 Task: Save favorite listings for townhouses in Seattle, Washington, with a minimum of 3 bedrooms and a patio.
Action: Key pressed s<Key.caps_lock>EATTLE
Screenshot: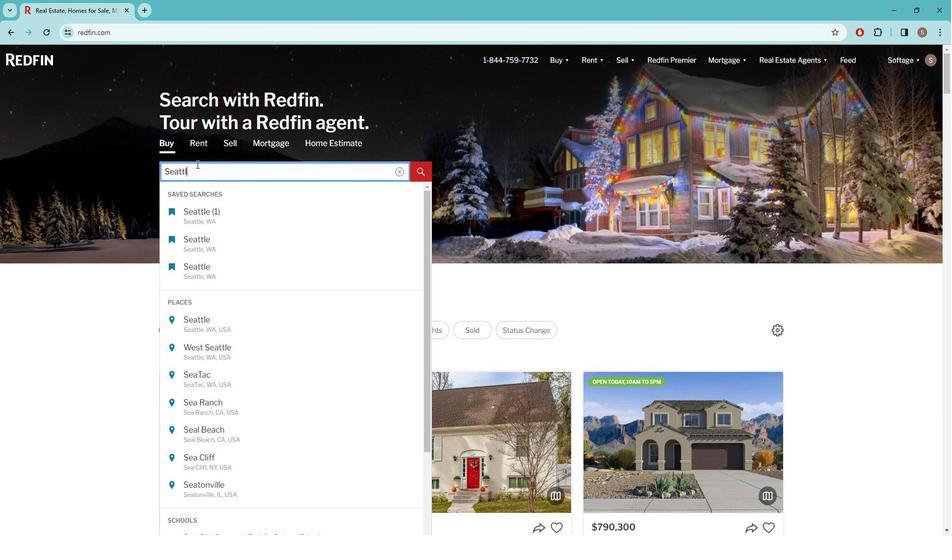 
Action: Mouse moved to (217, 319)
Screenshot: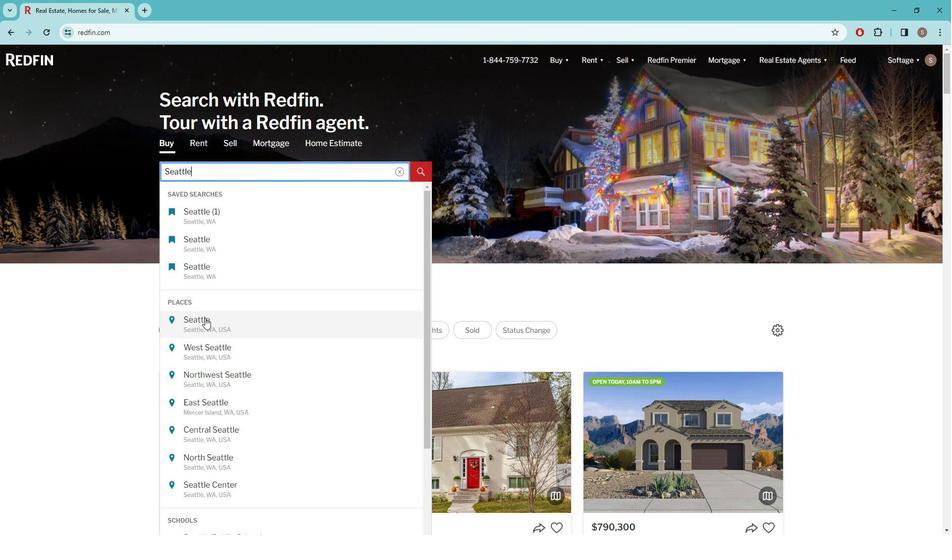 
Action: Mouse pressed left at (217, 319)
Screenshot: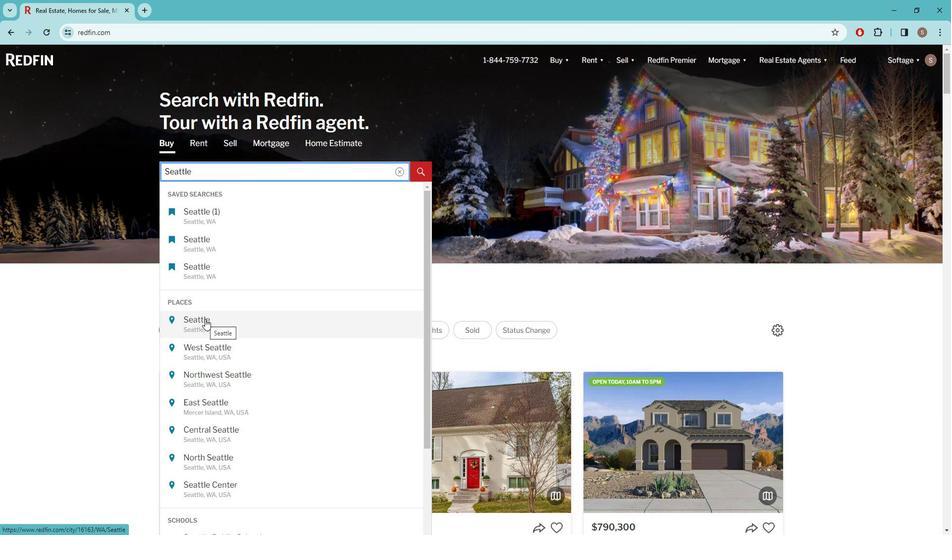 
Action: Mouse moved to (846, 132)
Screenshot: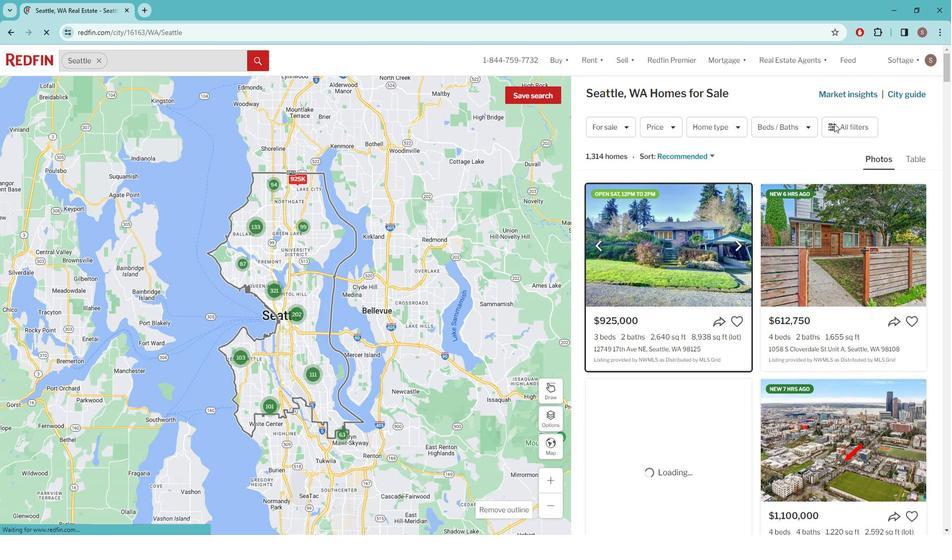 
Action: Mouse pressed left at (846, 132)
Screenshot: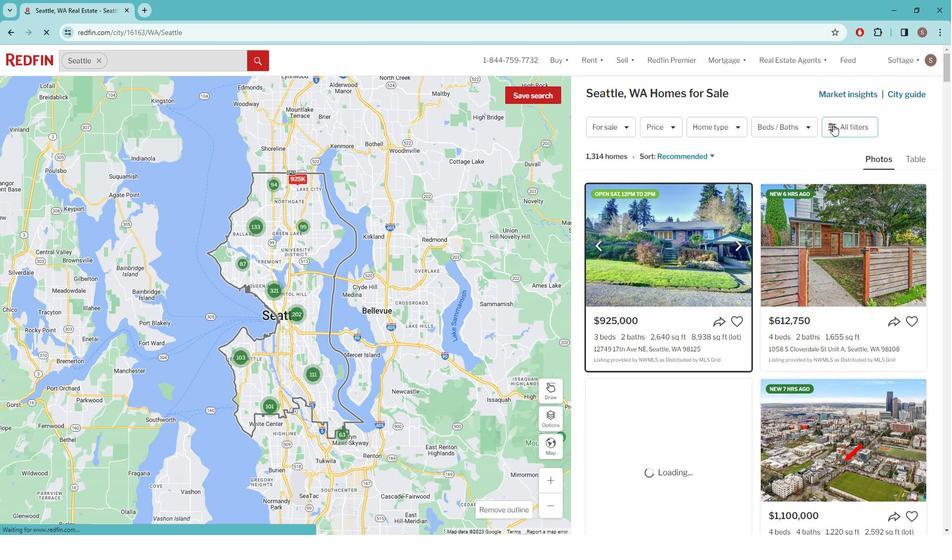 
Action: Mouse moved to (845, 132)
Screenshot: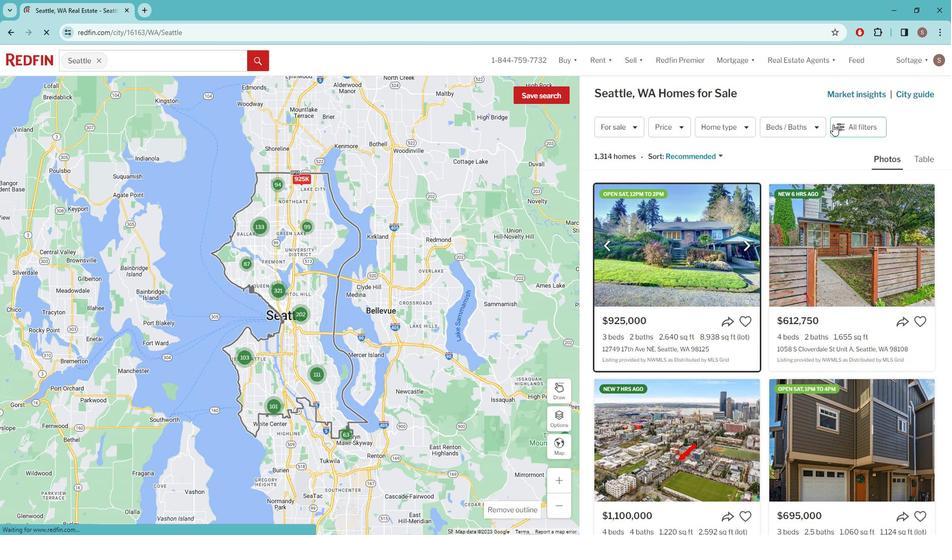
Action: Mouse pressed left at (845, 132)
Screenshot: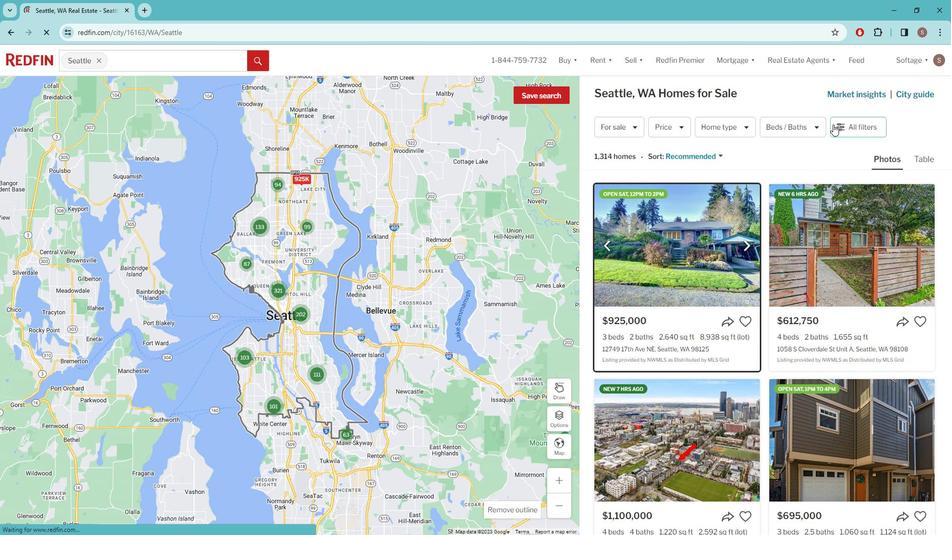
Action: Mouse moved to (845, 133)
Screenshot: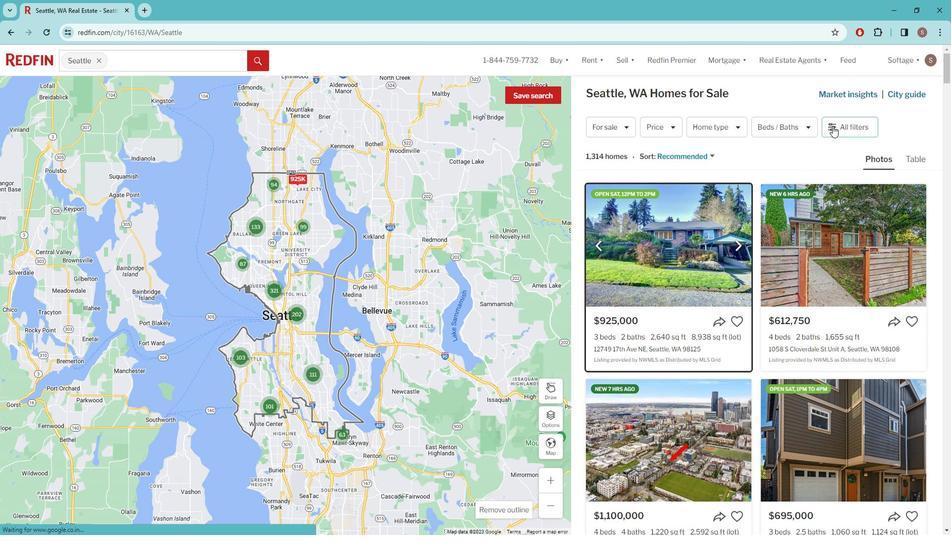 
Action: Mouse pressed left at (845, 133)
Screenshot: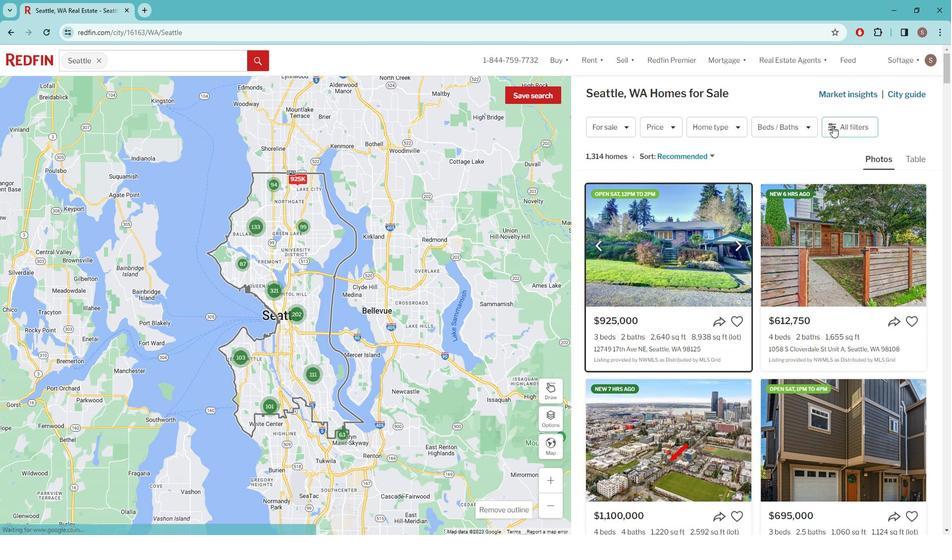 
Action: Mouse moved to (821, 198)
Screenshot: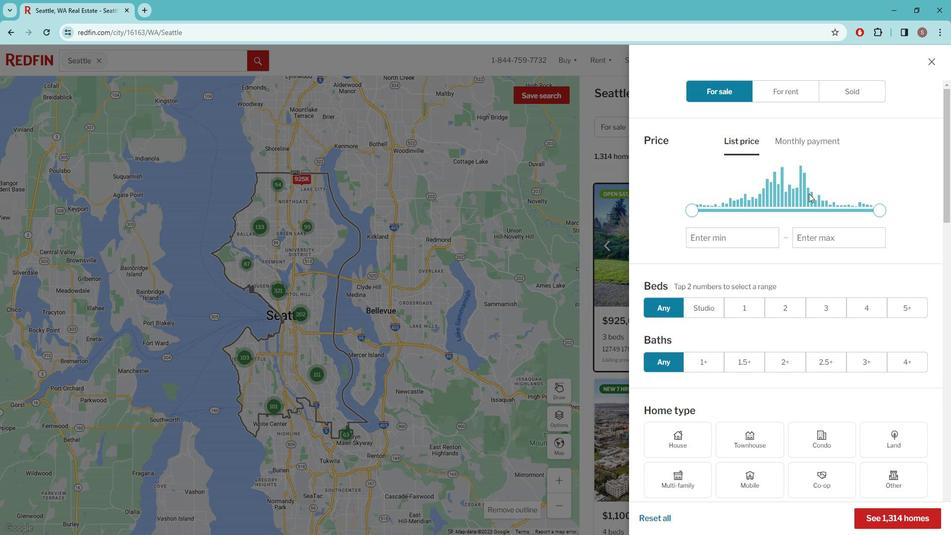 
Action: Mouse scrolled (821, 198) with delta (0, 0)
Screenshot: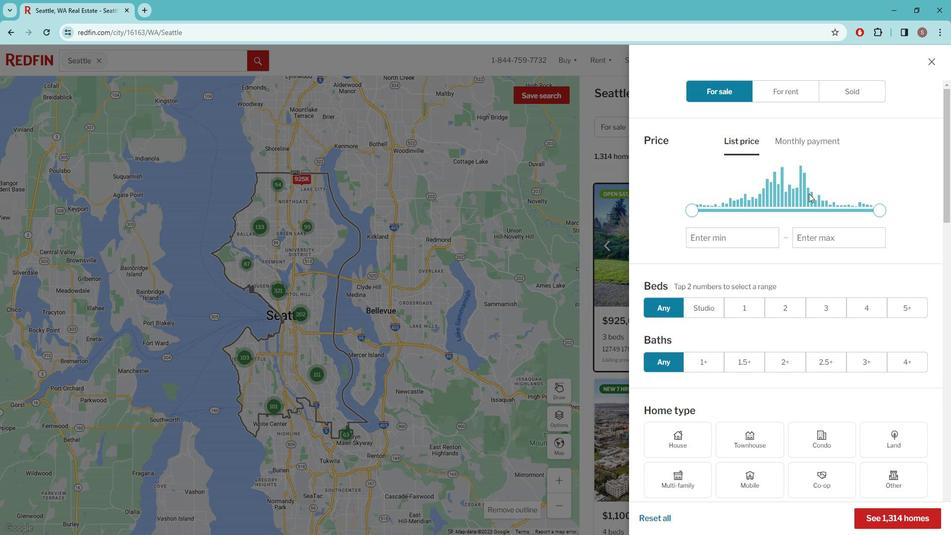 
Action: Mouse moved to (821, 199)
Screenshot: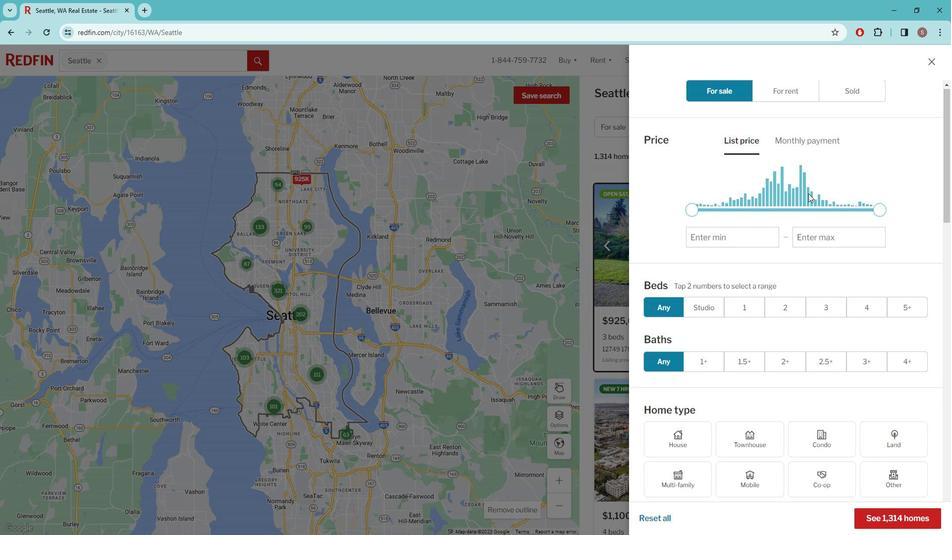 
Action: Mouse scrolled (821, 199) with delta (0, 0)
Screenshot: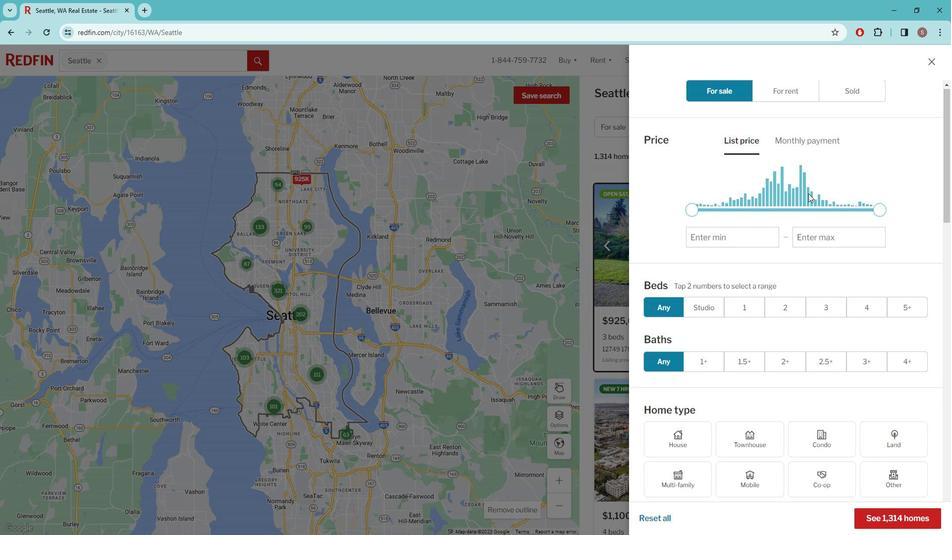
Action: Mouse moved to (833, 208)
Screenshot: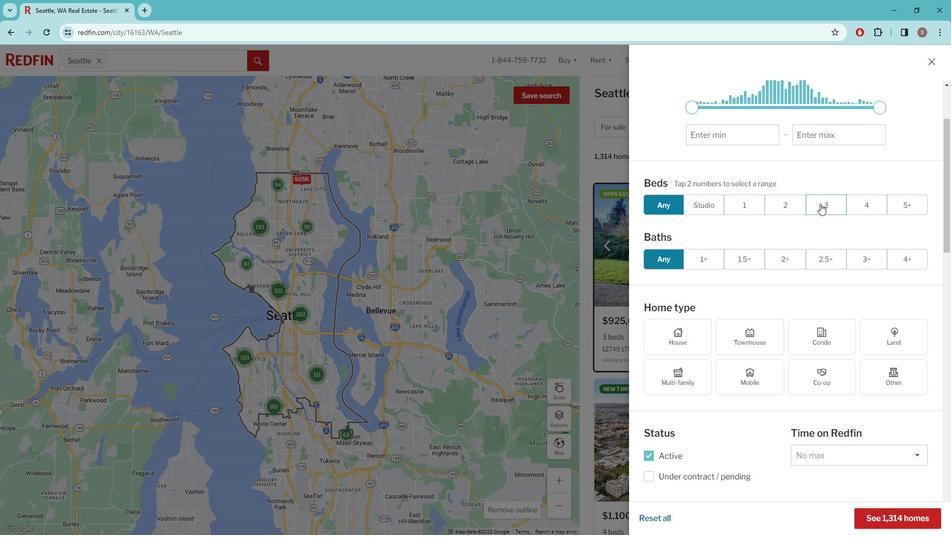 
Action: Mouse pressed left at (833, 208)
Screenshot: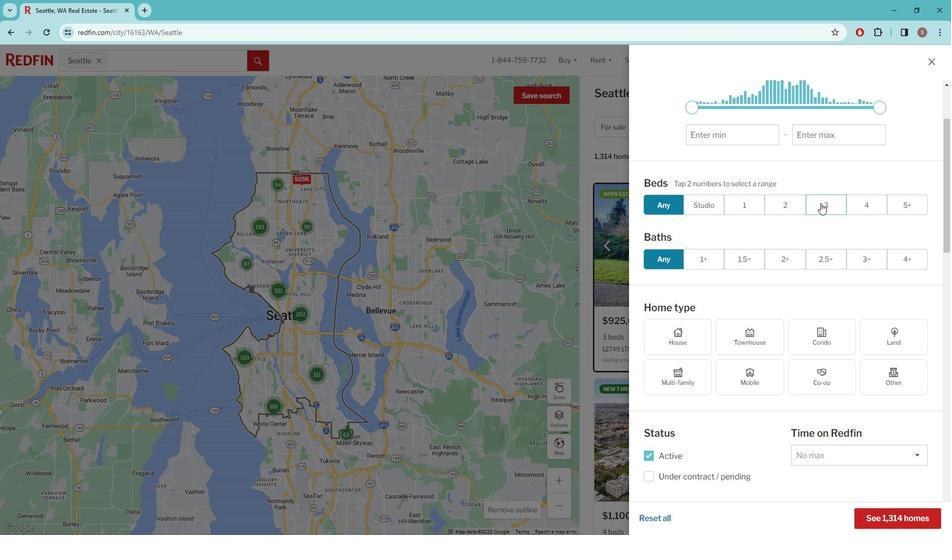 
Action: Mouse pressed left at (833, 208)
Screenshot: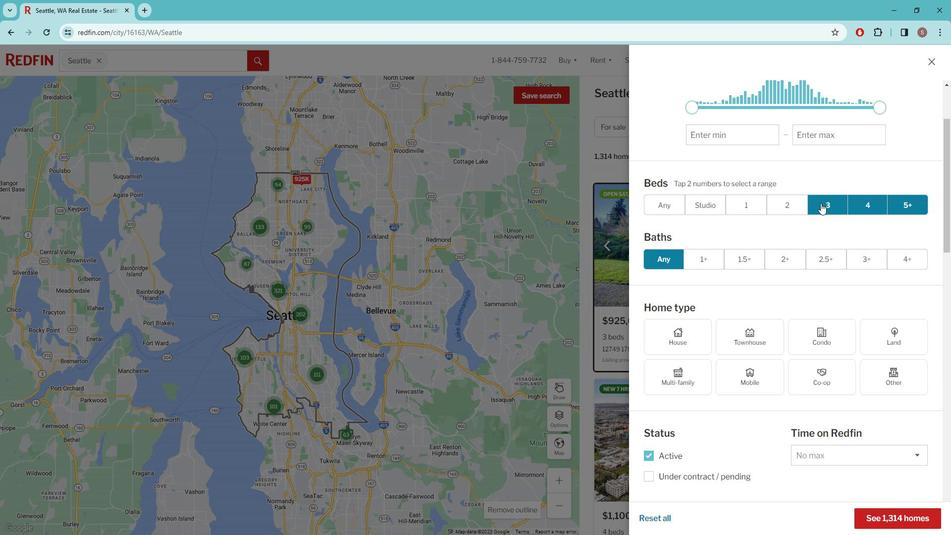 
Action: Mouse moved to (833, 209)
Screenshot: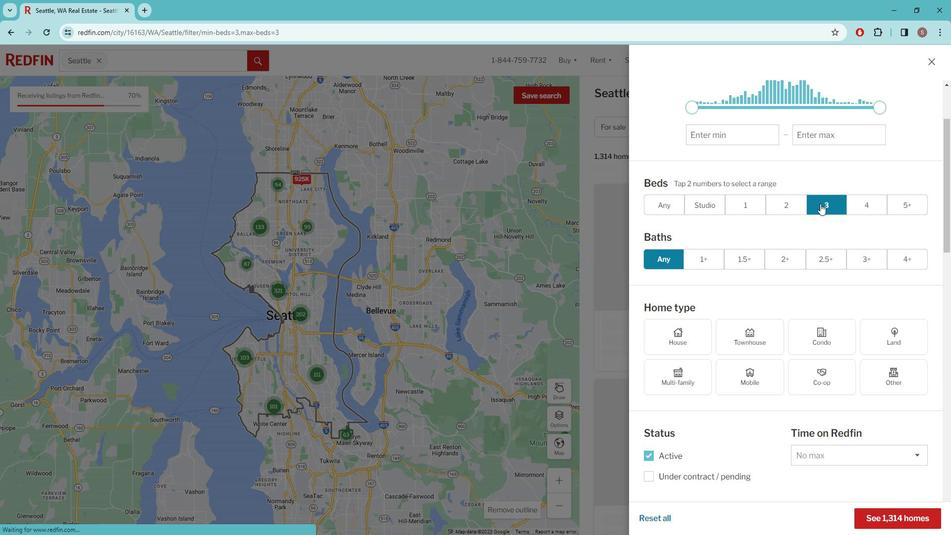 
Action: Mouse scrolled (833, 209) with delta (0, 0)
Screenshot: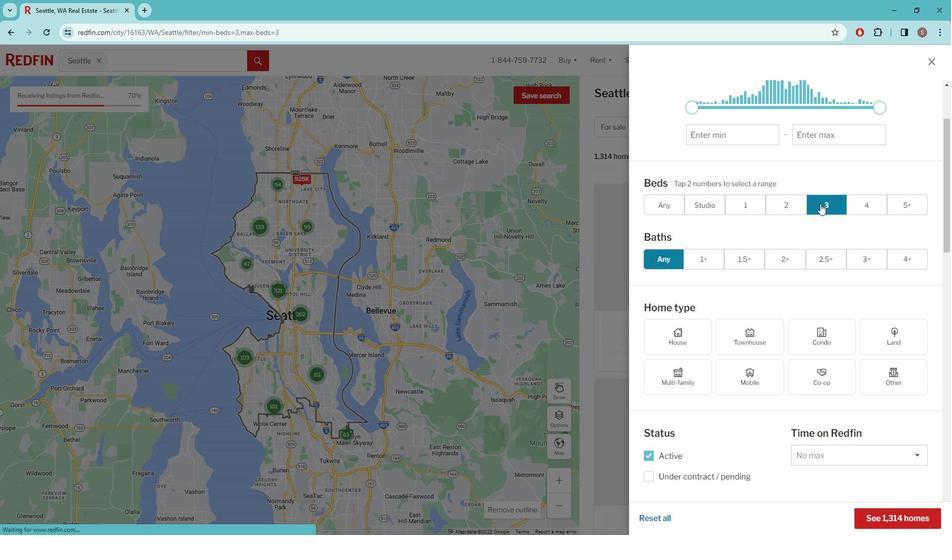 
Action: Mouse scrolled (833, 209) with delta (0, 0)
Screenshot: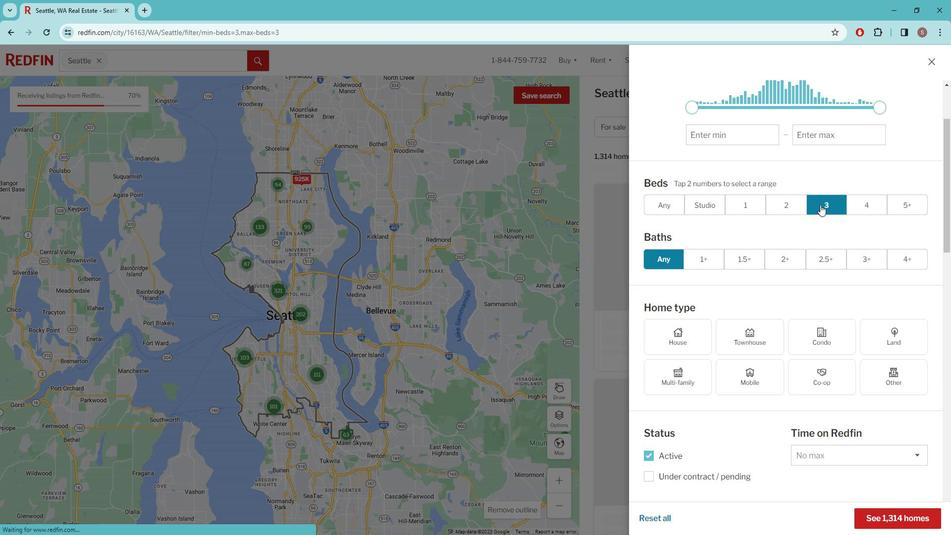 
Action: Mouse moved to (832, 210)
Screenshot: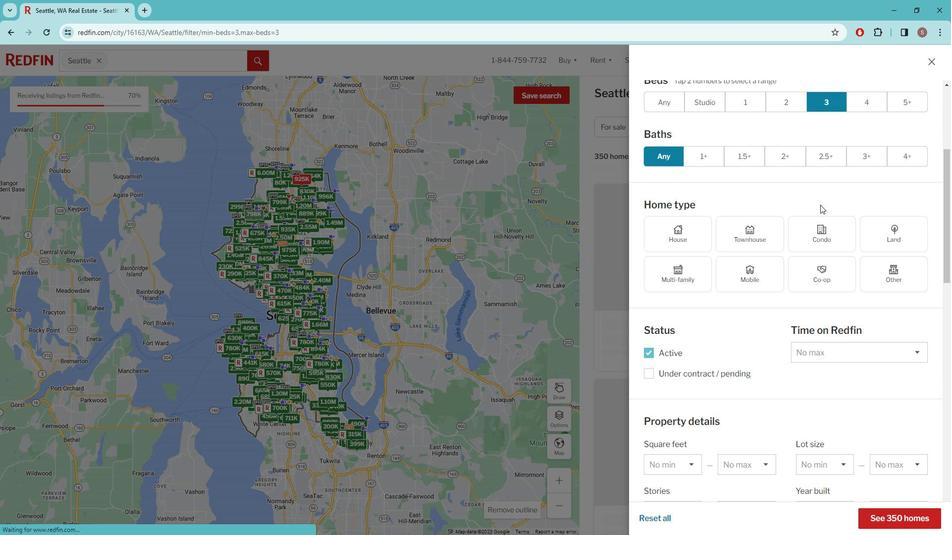 
Action: Mouse scrolled (832, 210) with delta (0, 0)
Screenshot: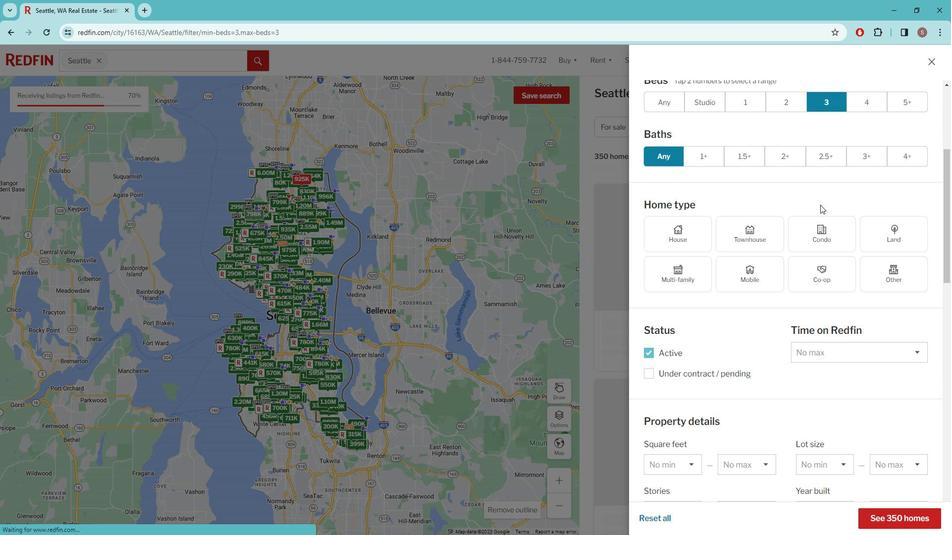 
Action: Mouse moved to (832, 211)
Screenshot: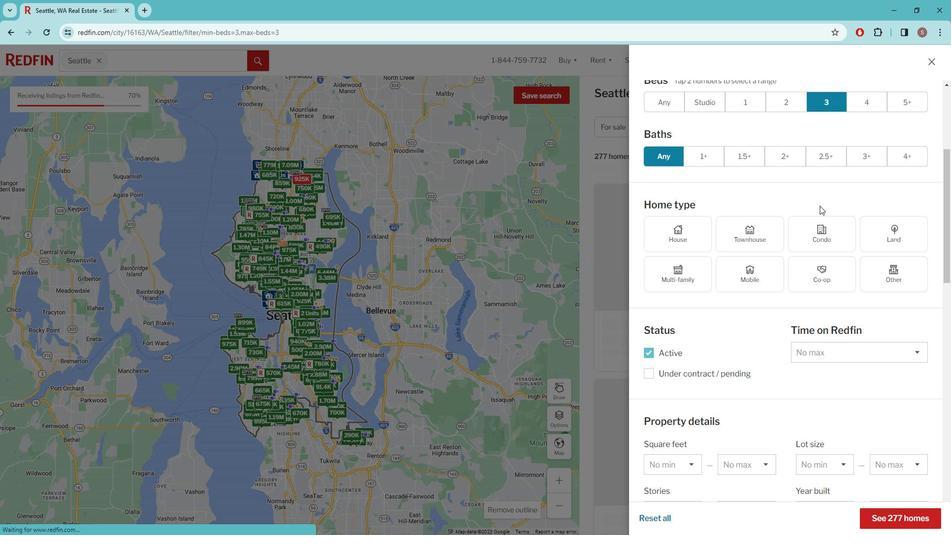 
Action: Mouse scrolled (832, 210) with delta (0, 0)
Screenshot: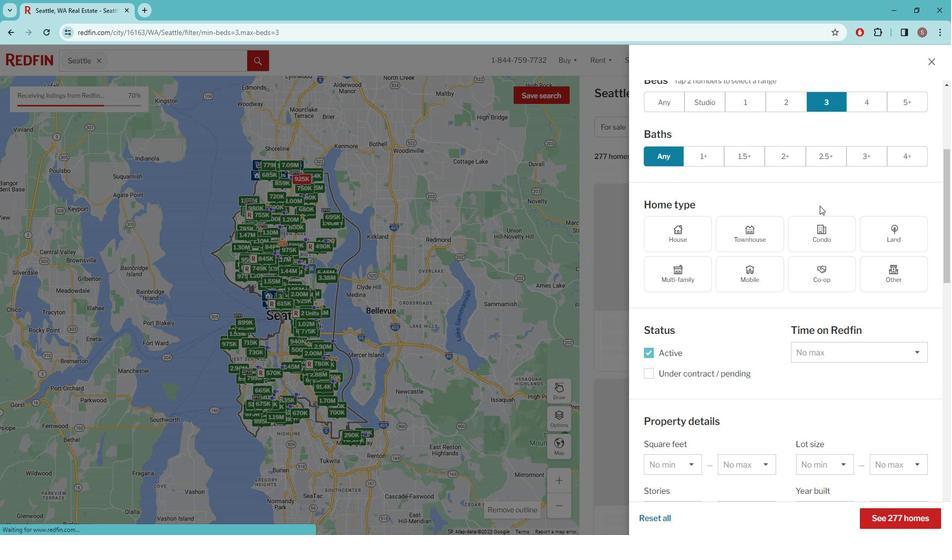 
Action: Mouse moved to (831, 211)
Screenshot: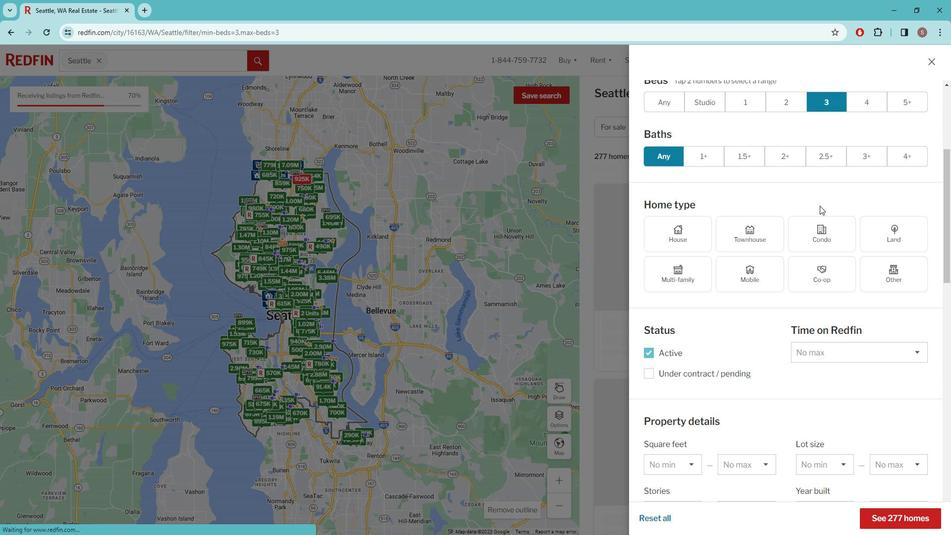 
Action: Mouse scrolled (831, 210) with delta (0, 0)
Screenshot: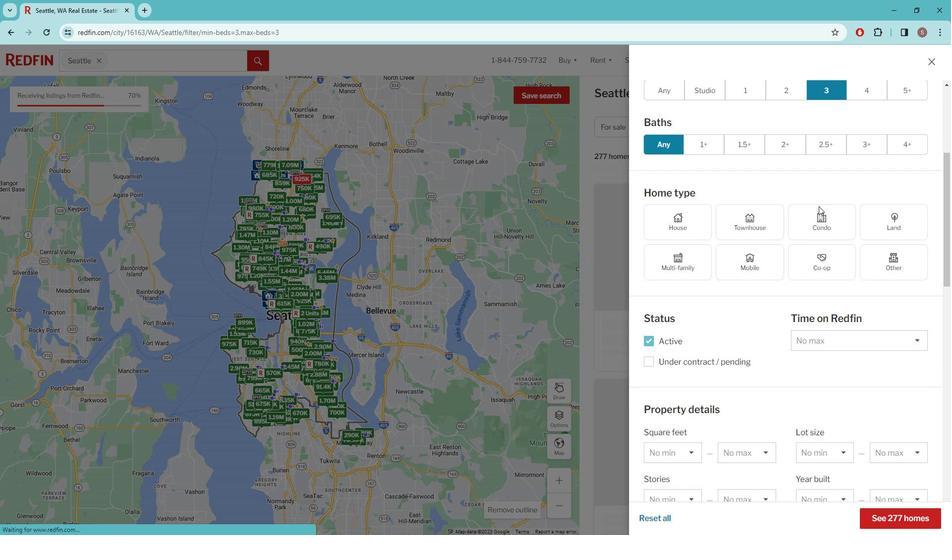 
Action: Mouse moved to (831, 212)
Screenshot: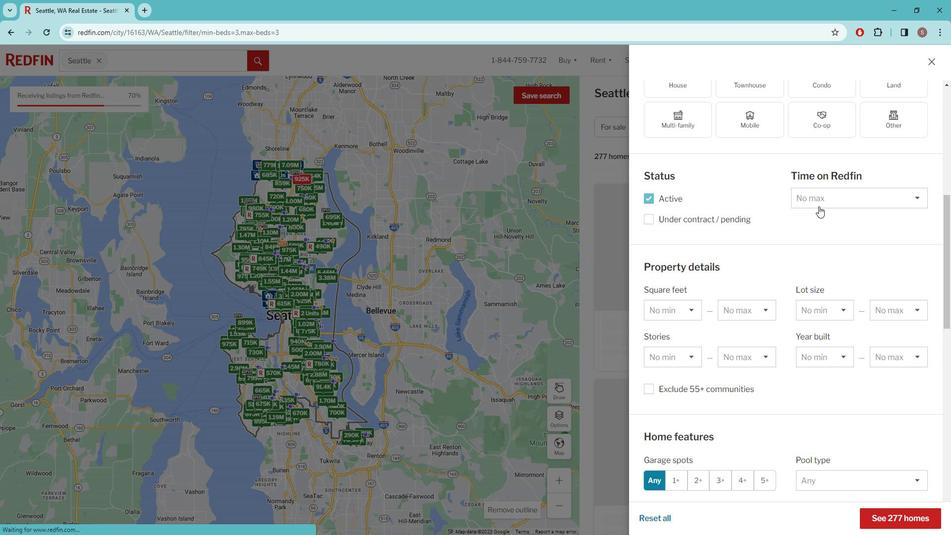 
Action: Mouse scrolled (831, 212) with delta (0, 0)
Screenshot: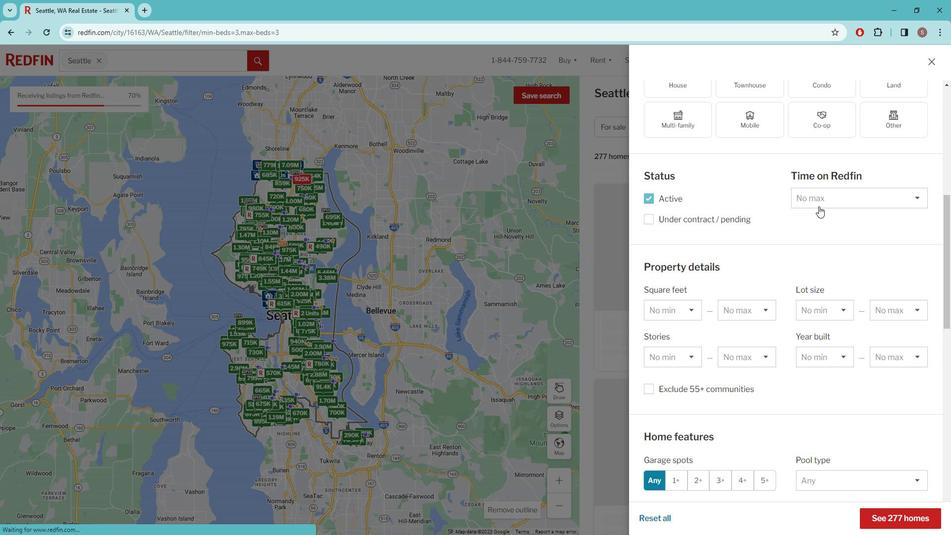 
Action: Mouse scrolled (831, 212) with delta (0, 0)
Screenshot: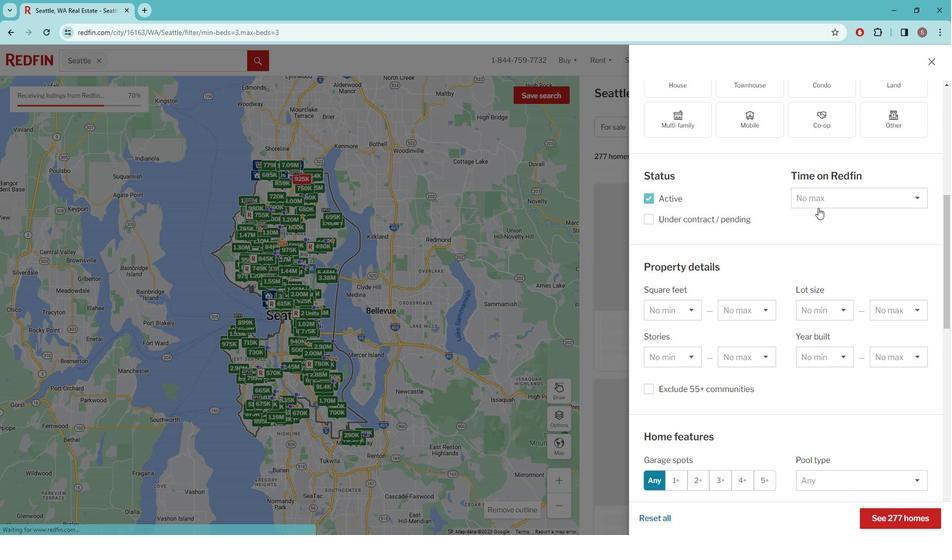 
Action: Mouse moved to (831, 213)
Screenshot: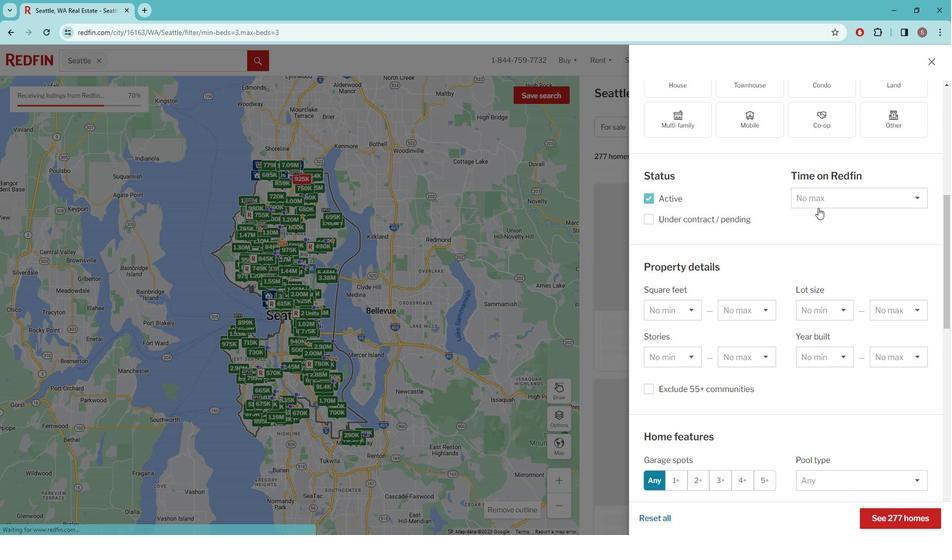
Action: Mouse scrolled (831, 212) with delta (0, 0)
Screenshot: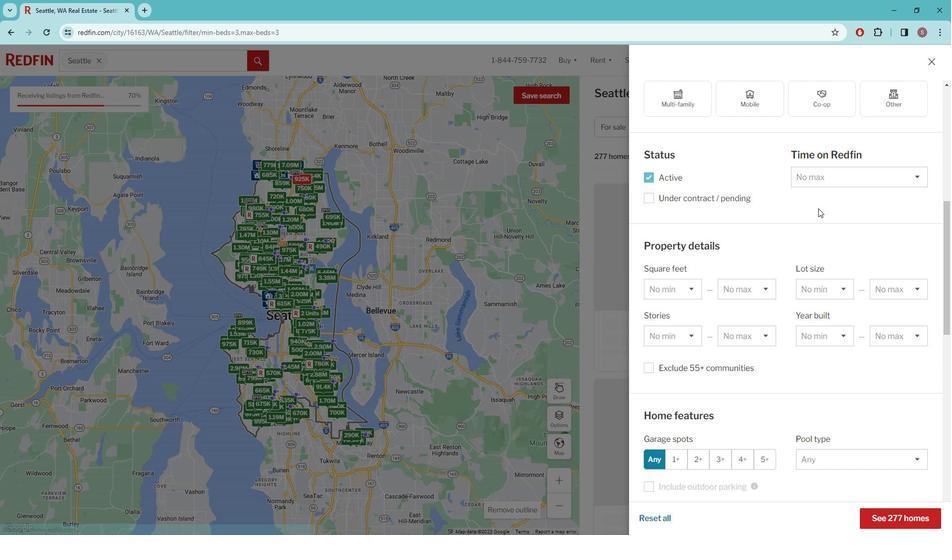 
Action: Mouse moved to (830, 214)
Screenshot: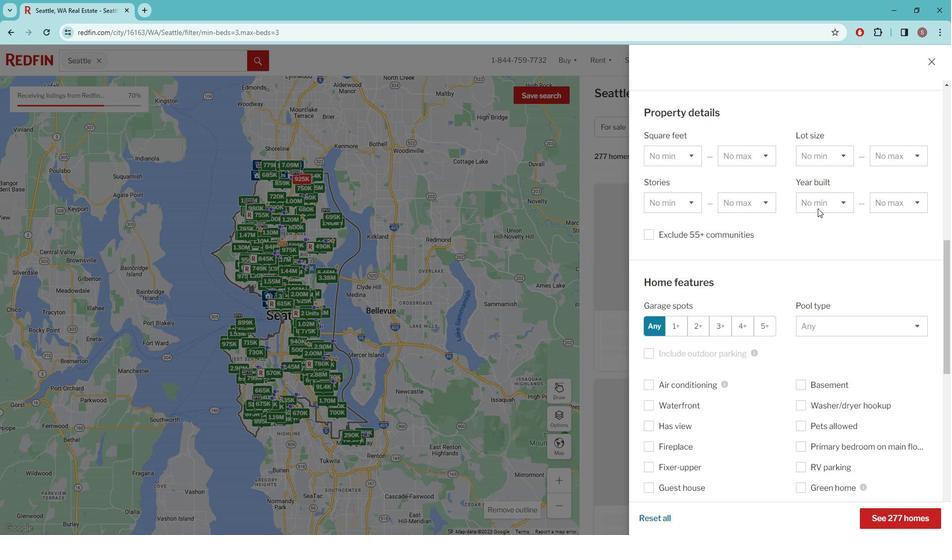 
Action: Mouse scrolled (830, 214) with delta (0, 0)
Screenshot: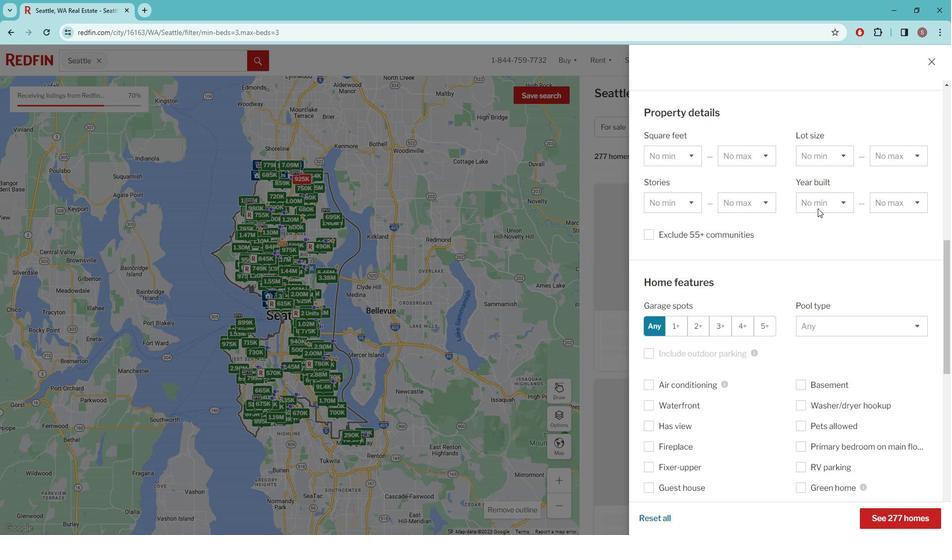
Action: Mouse moved to (830, 215)
Screenshot: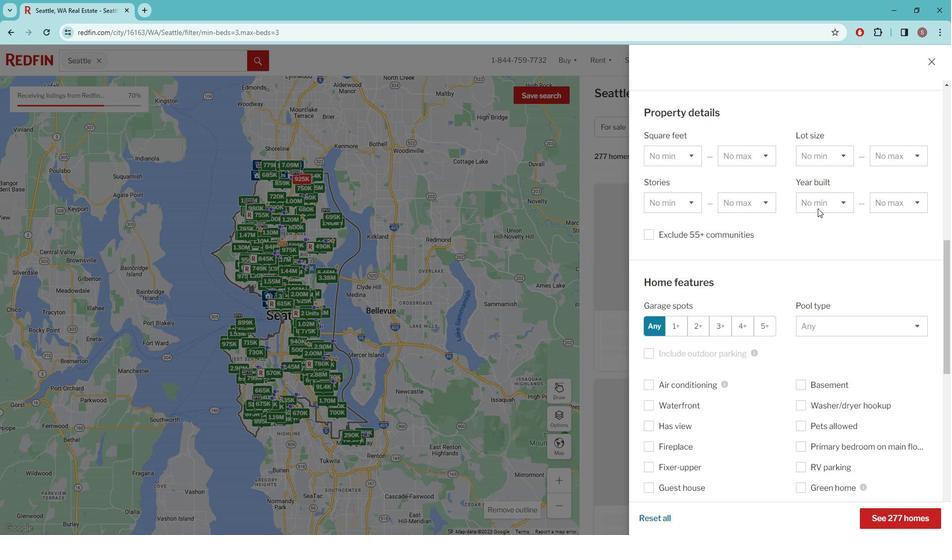 
Action: Mouse scrolled (830, 214) with delta (0, 0)
Screenshot: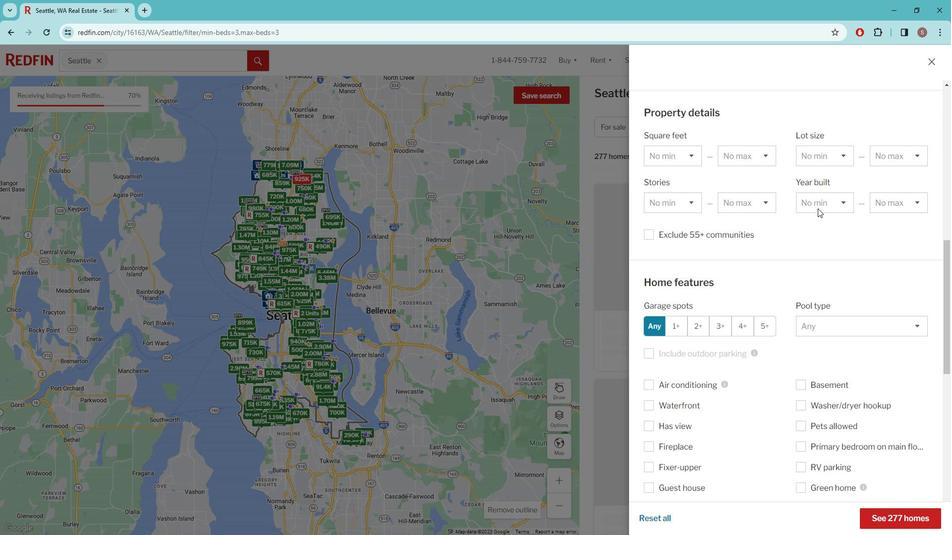
Action: Mouse moved to (824, 228)
Screenshot: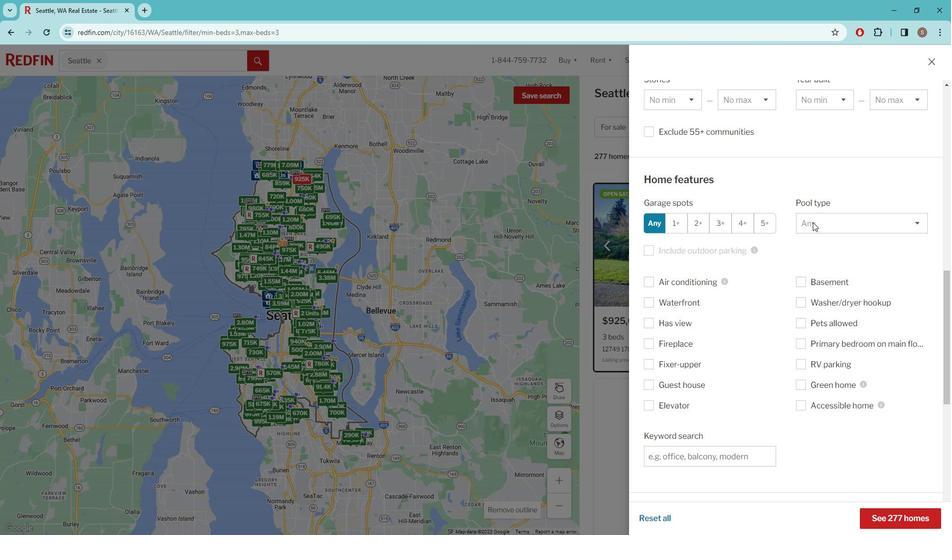 
Action: Mouse scrolled (824, 227) with delta (0, 0)
Screenshot: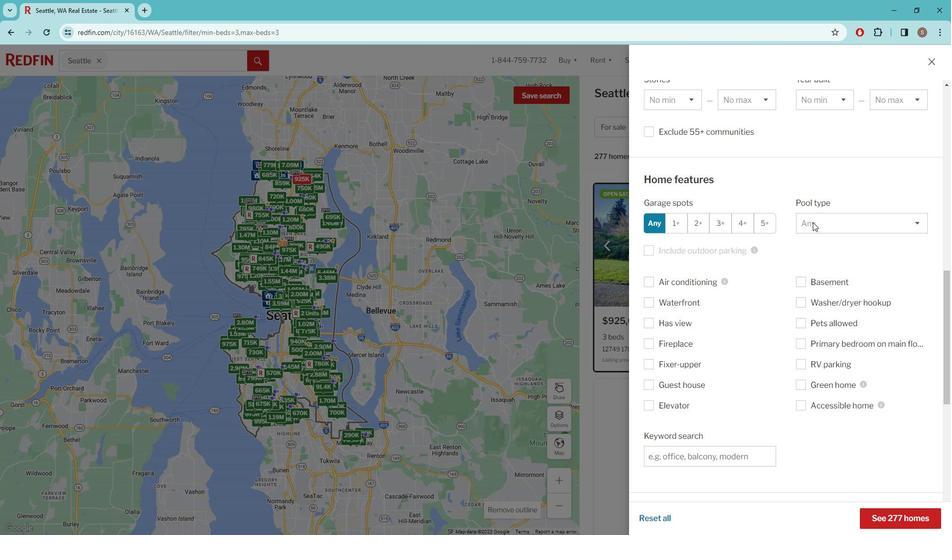 
Action: Mouse moved to (822, 232)
Screenshot: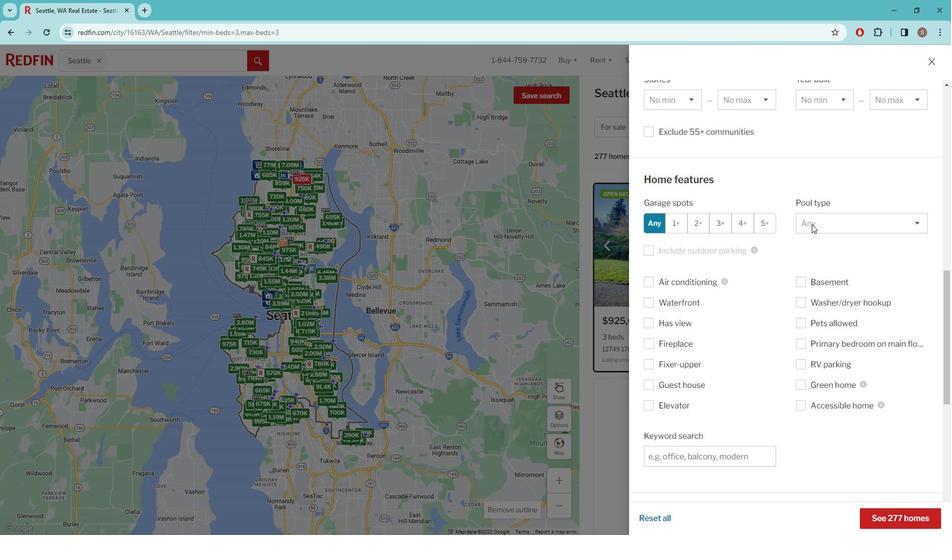 
Action: Mouse scrolled (822, 231) with delta (0, 0)
Screenshot: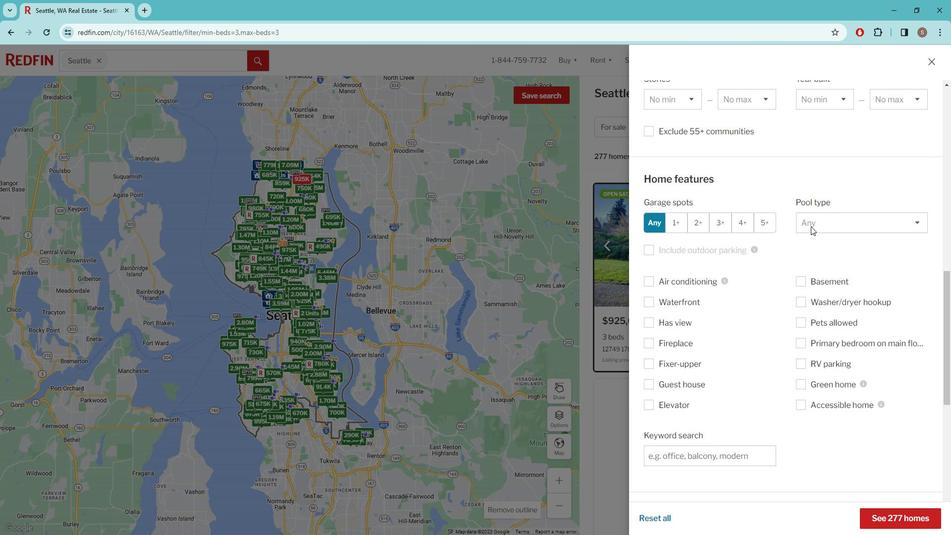 
Action: Mouse moved to (667, 358)
Screenshot: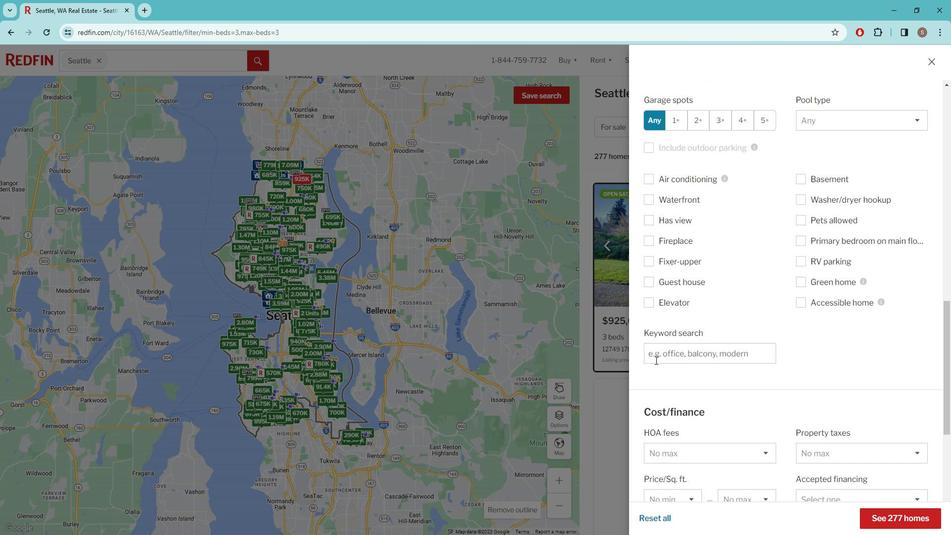 
Action: Mouse pressed left at (667, 358)
Screenshot: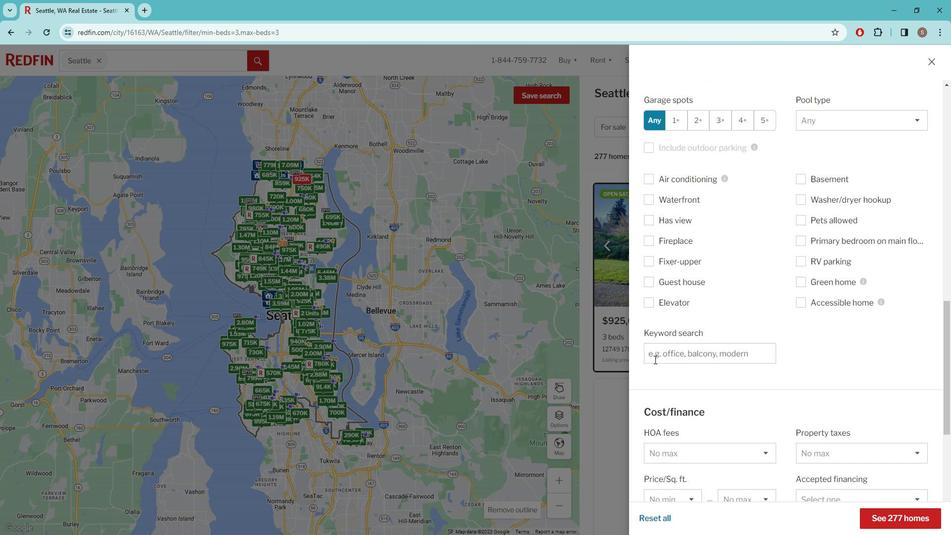 
Action: Key pressed A<Key.space>PATIO<Key.space>
Screenshot: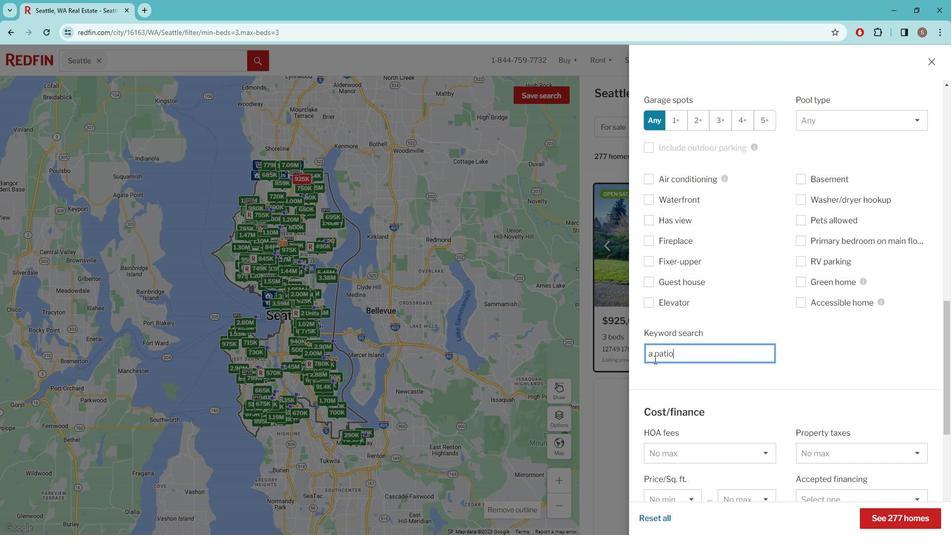 
Action: Mouse scrolled (667, 358) with delta (0, 0)
Screenshot: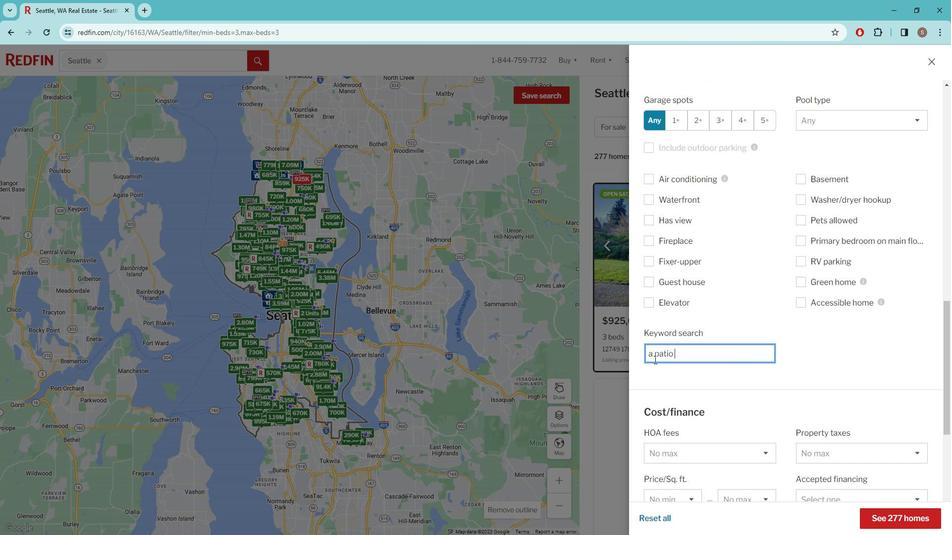 
Action: Mouse moved to (667, 356)
Screenshot: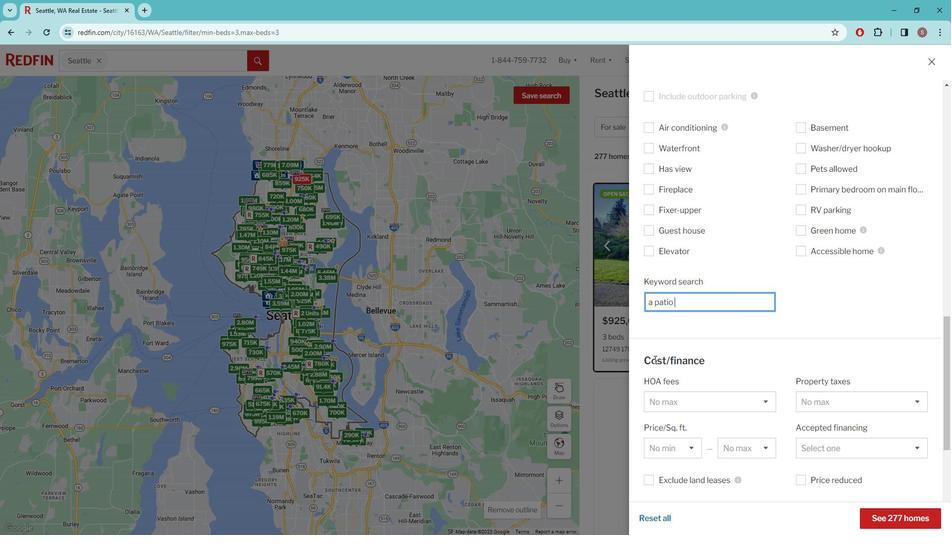 
Action: Mouse scrolled (667, 356) with delta (0, 0)
Screenshot: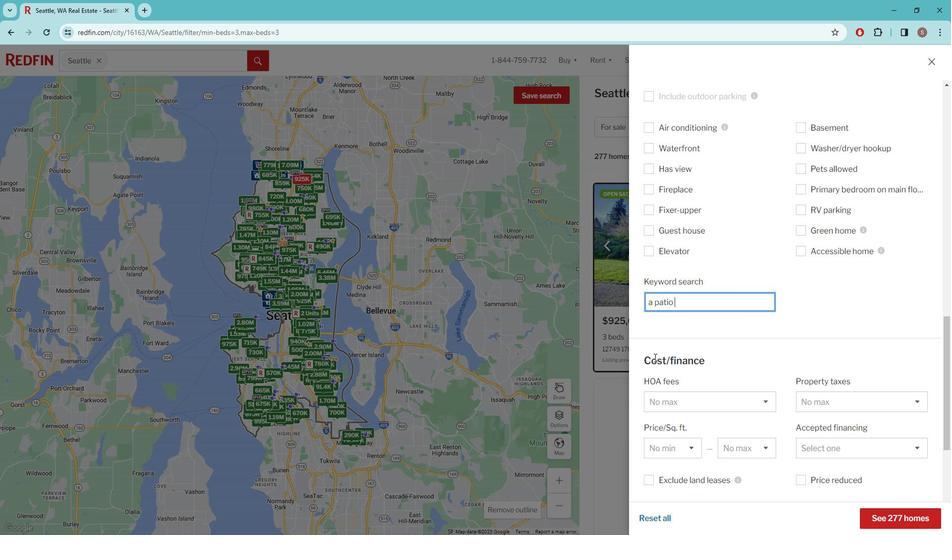 
Action: Mouse scrolled (667, 356) with delta (0, 0)
Screenshot: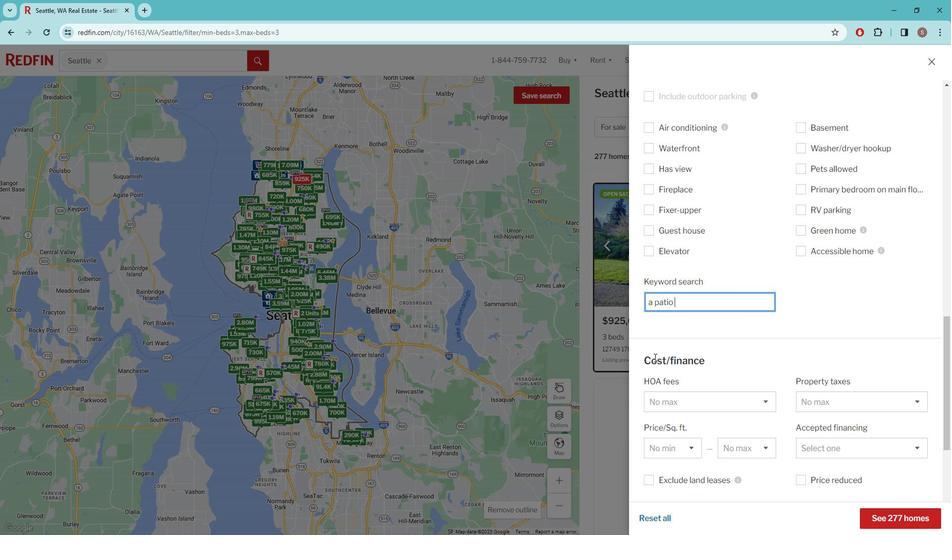 
Action: Mouse scrolled (667, 356) with delta (0, 0)
Screenshot: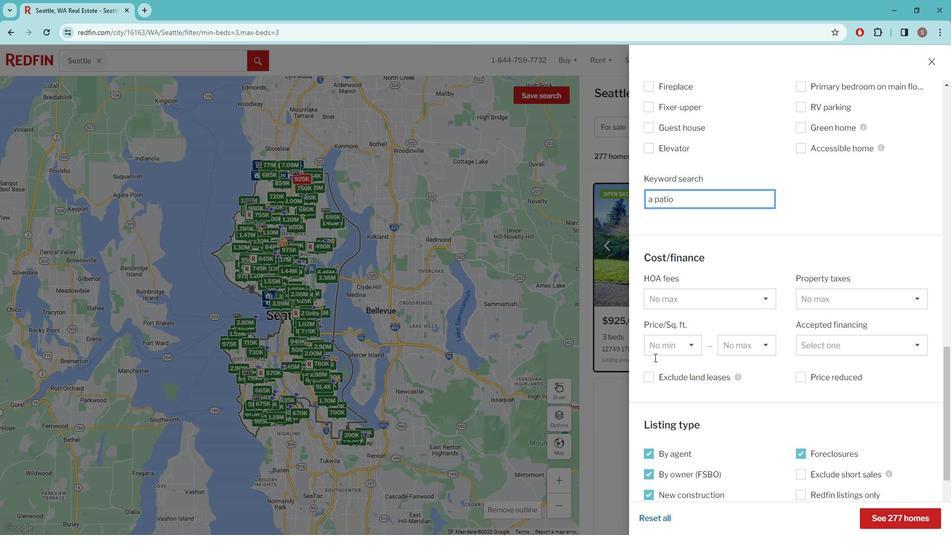 
Action: Mouse scrolled (667, 356) with delta (0, 0)
Screenshot: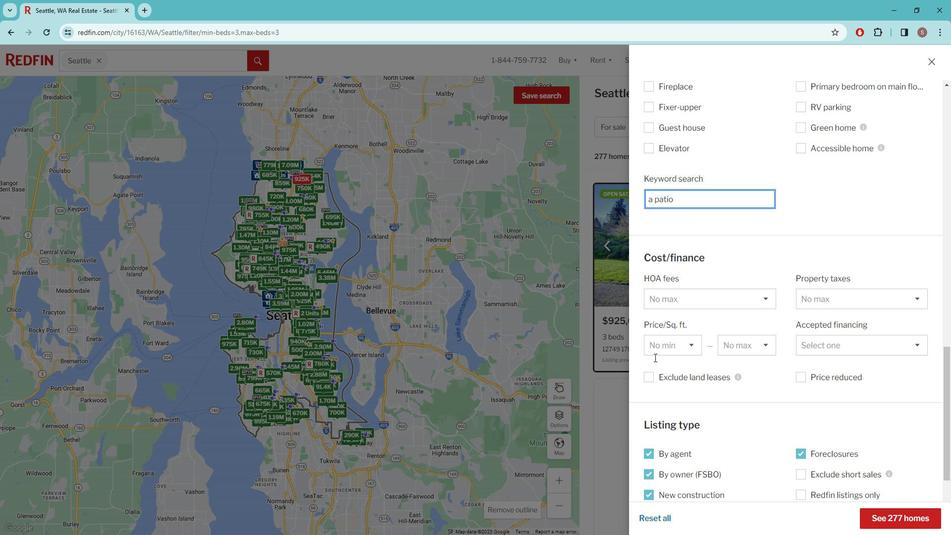 
Action: Mouse moved to (671, 350)
Screenshot: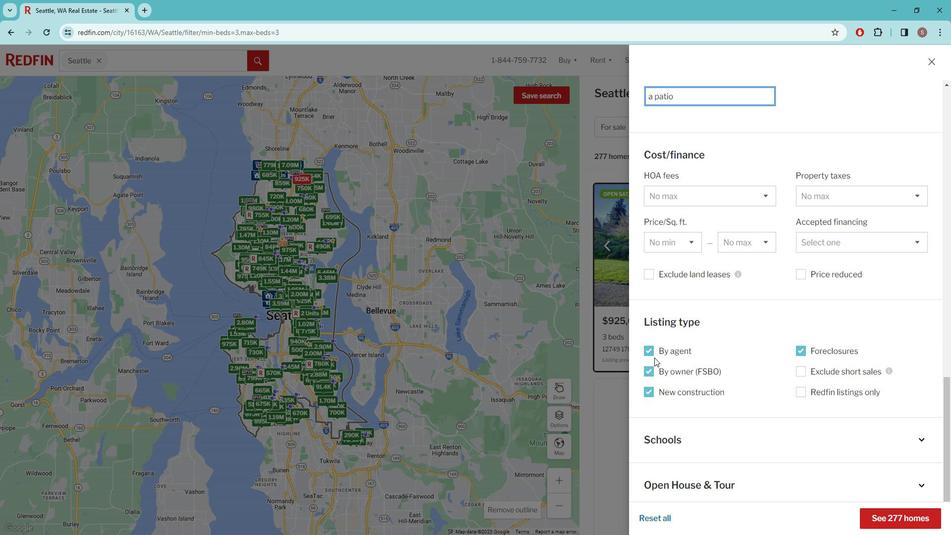 
Action: Mouse scrolled (671, 350) with delta (0, 0)
Screenshot: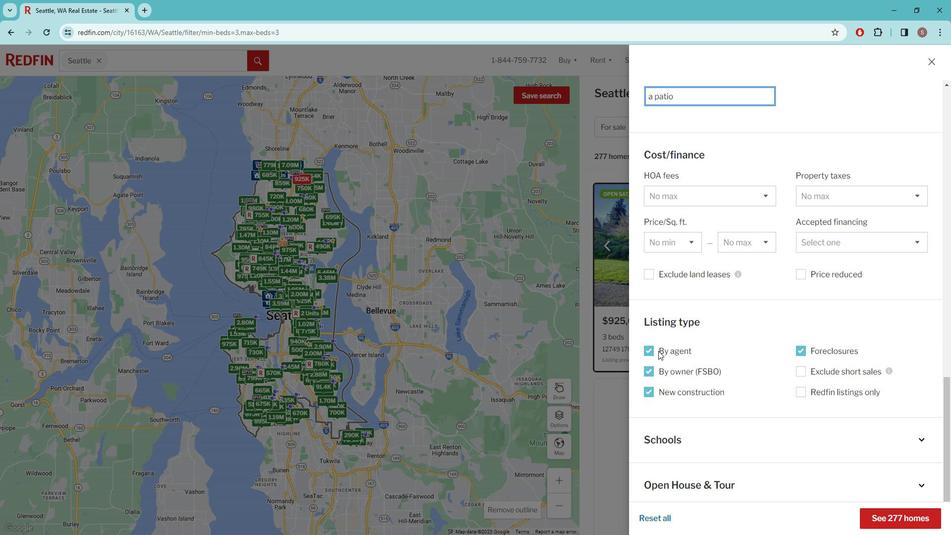 
Action: Mouse scrolled (671, 350) with delta (0, 0)
Screenshot: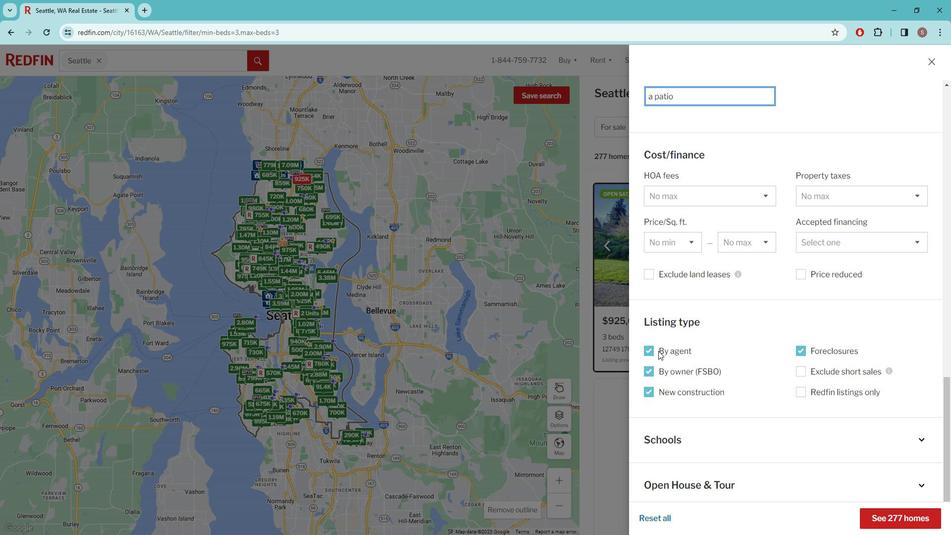 
Action: Mouse scrolled (671, 350) with delta (0, 0)
Screenshot: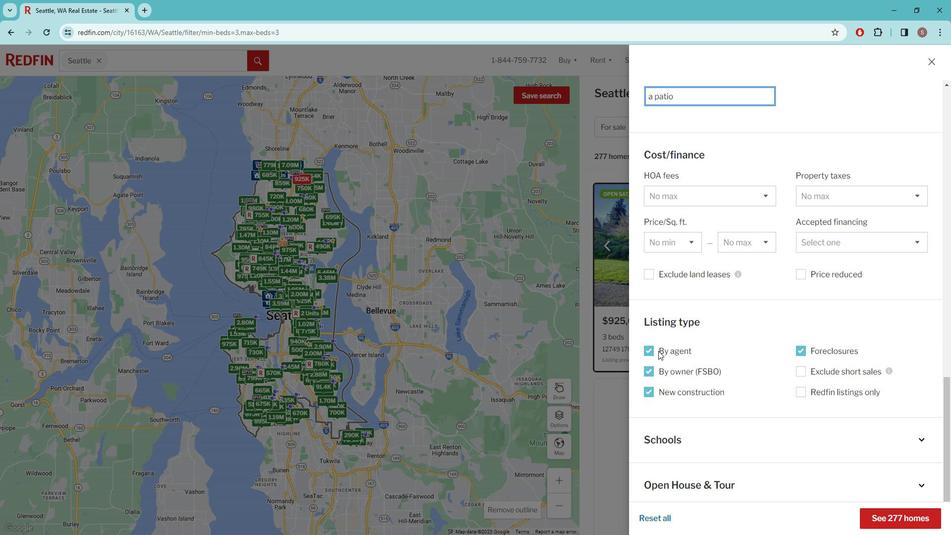 
Action: Mouse scrolled (671, 350) with delta (0, 0)
Screenshot: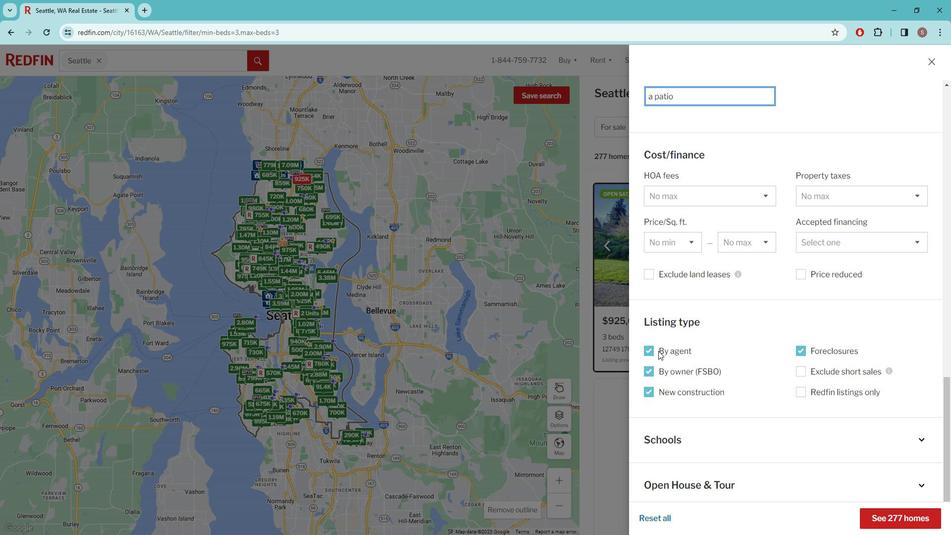 
Action: Mouse scrolled (671, 350) with delta (0, 0)
Screenshot: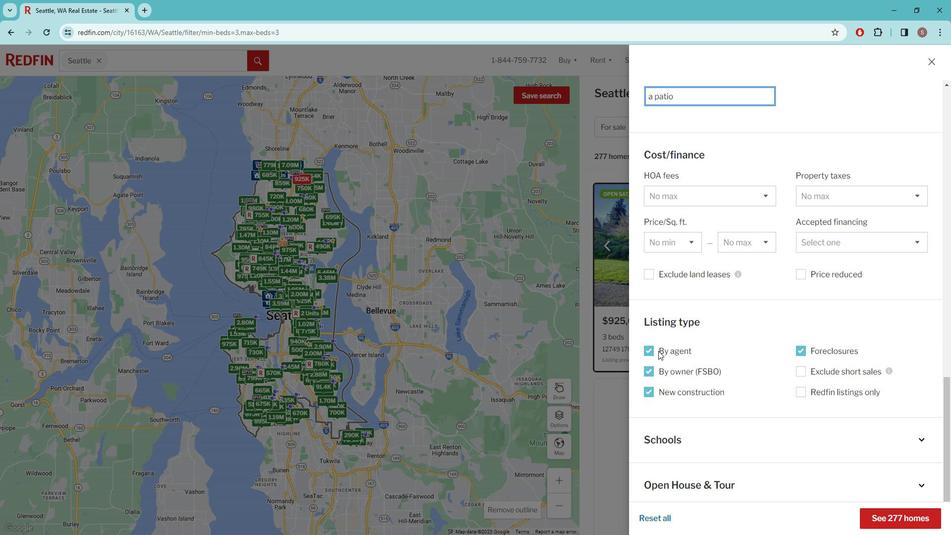 
Action: Mouse scrolled (671, 350) with delta (0, 0)
Screenshot: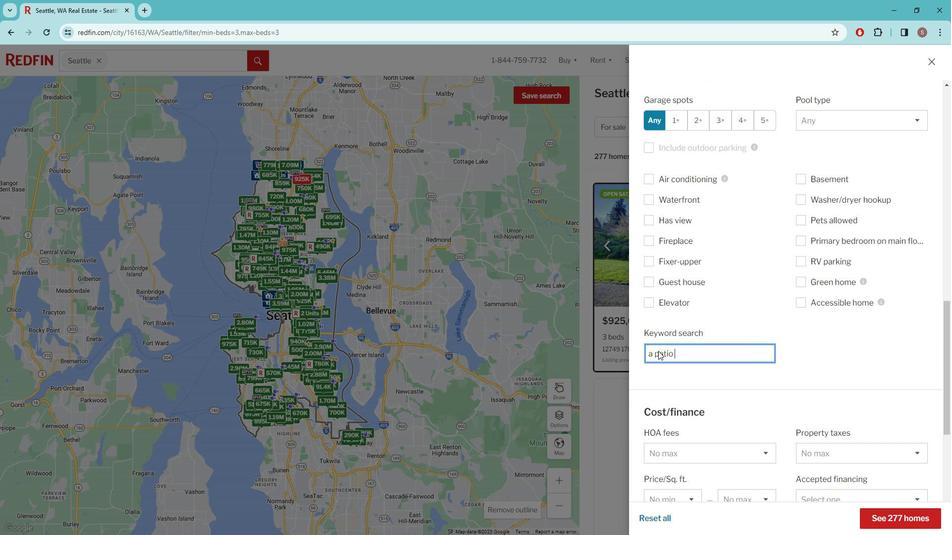 
Action: Mouse scrolled (671, 350) with delta (0, 0)
Screenshot: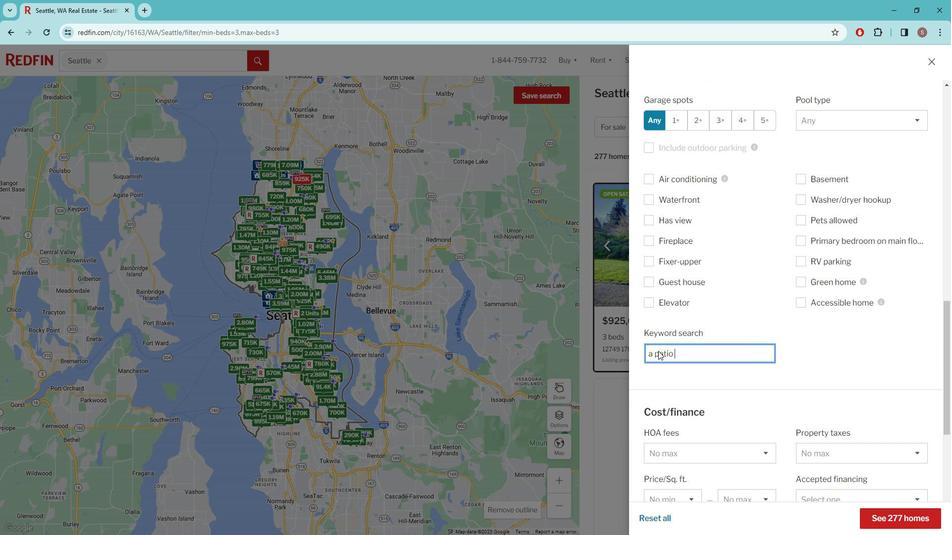 
Action: Mouse scrolled (671, 350) with delta (0, 0)
Screenshot: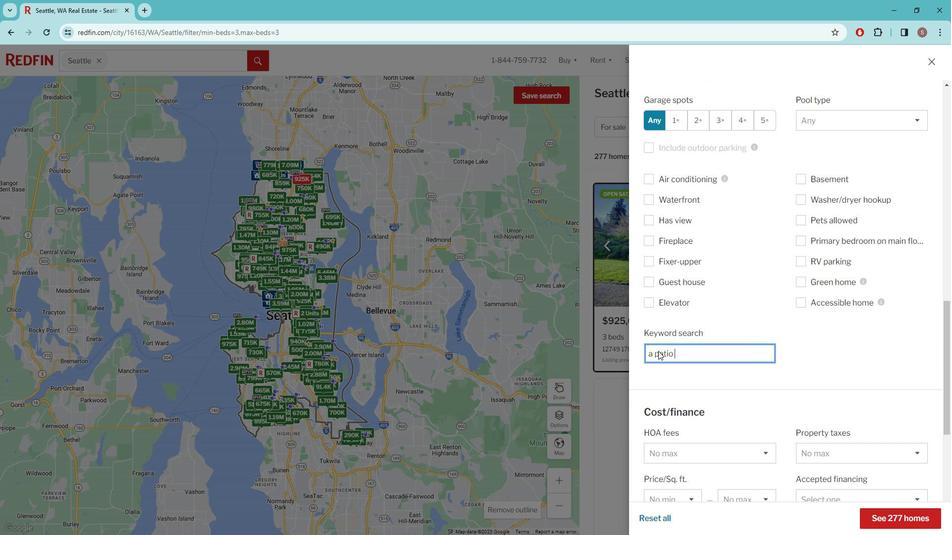 
Action: Mouse scrolled (671, 350) with delta (0, 0)
Screenshot: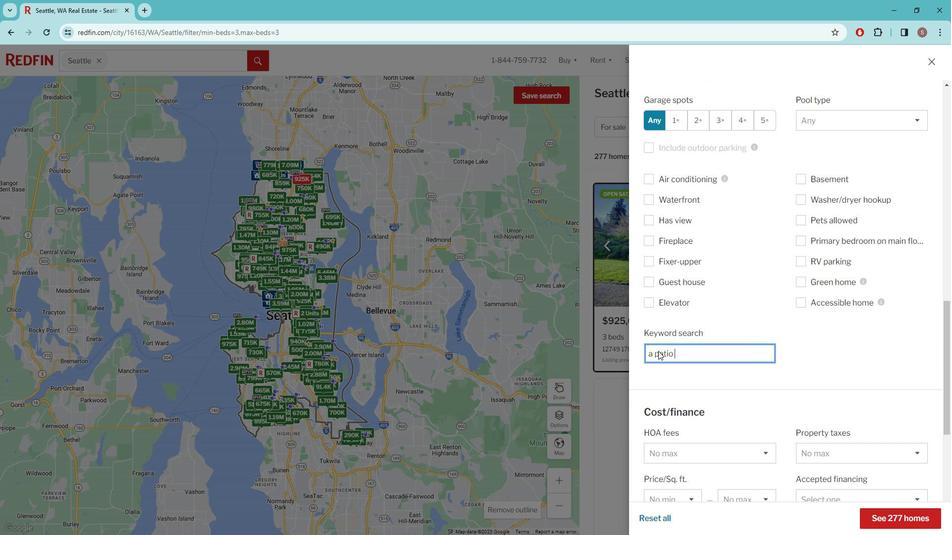 
Action: Mouse scrolled (671, 350) with delta (0, 0)
Screenshot: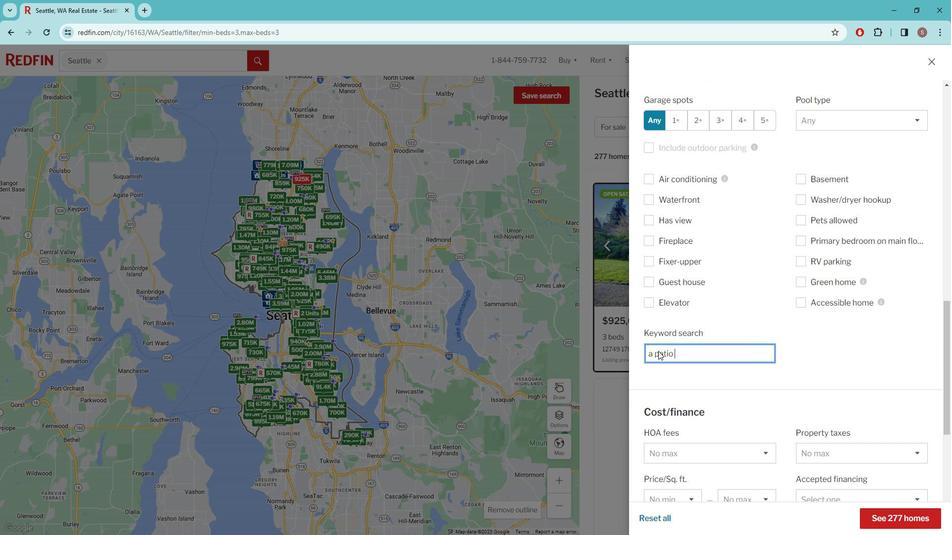 
Action: Mouse scrolled (671, 350) with delta (0, 0)
Screenshot: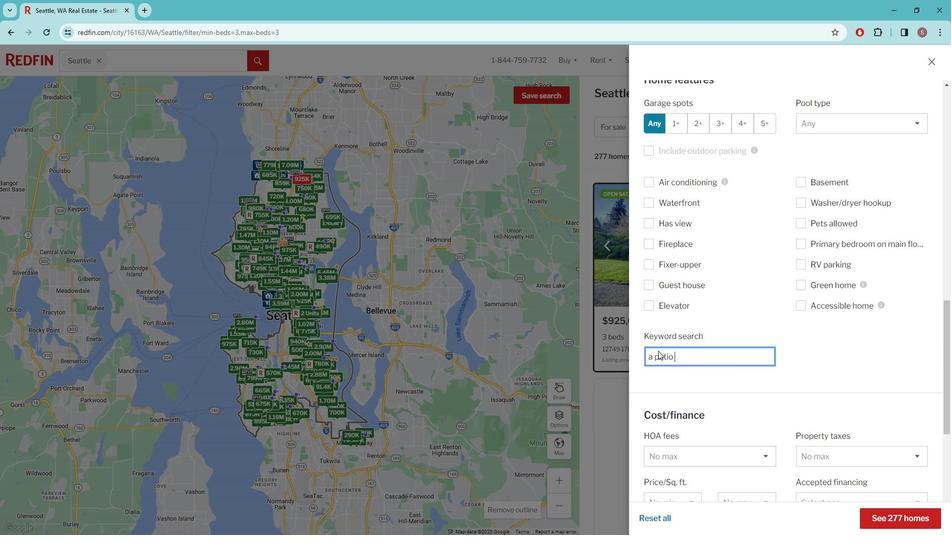 
Action: Mouse scrolled (671, 350) with delta (0, 0)
Screenshot: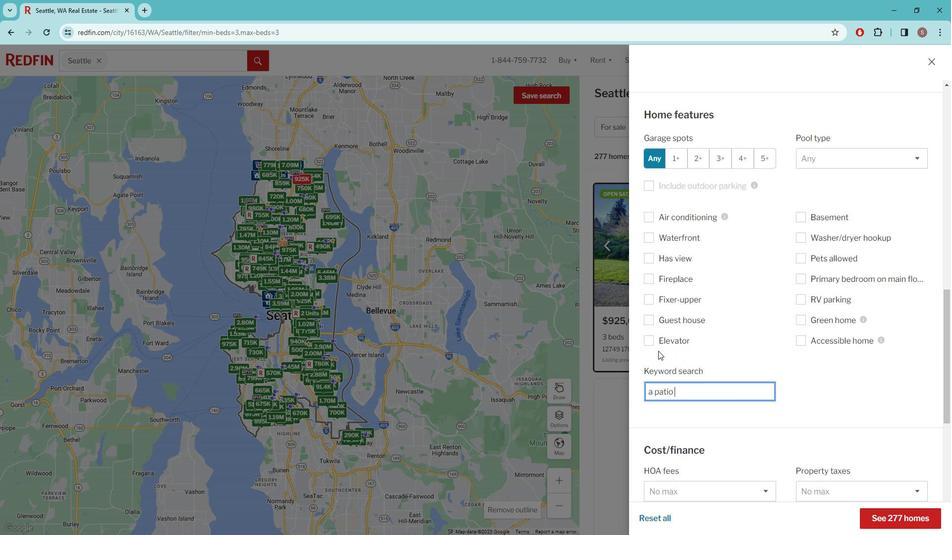 
Action: Mouse moved to (672, 350)
Screenshot: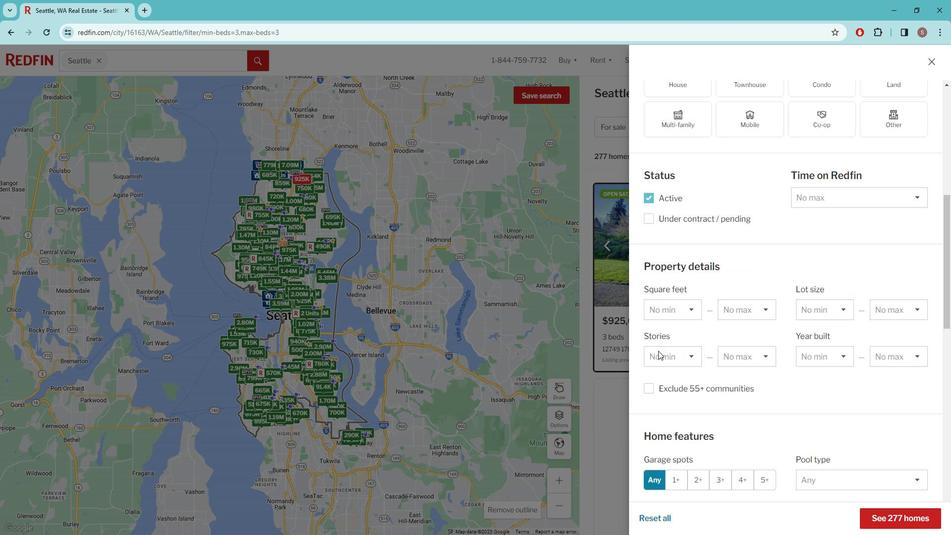 
Action: Mouse scrolled (672, 350) with delta (0, 0)
Screenshot: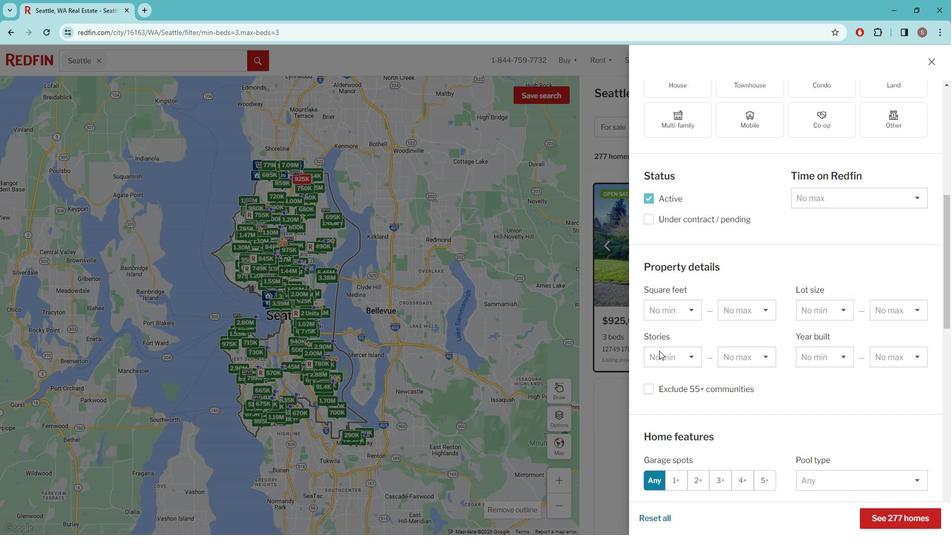 
Action: Mouse scrolled (672, 350) with delta (0, 0)
Screenshot: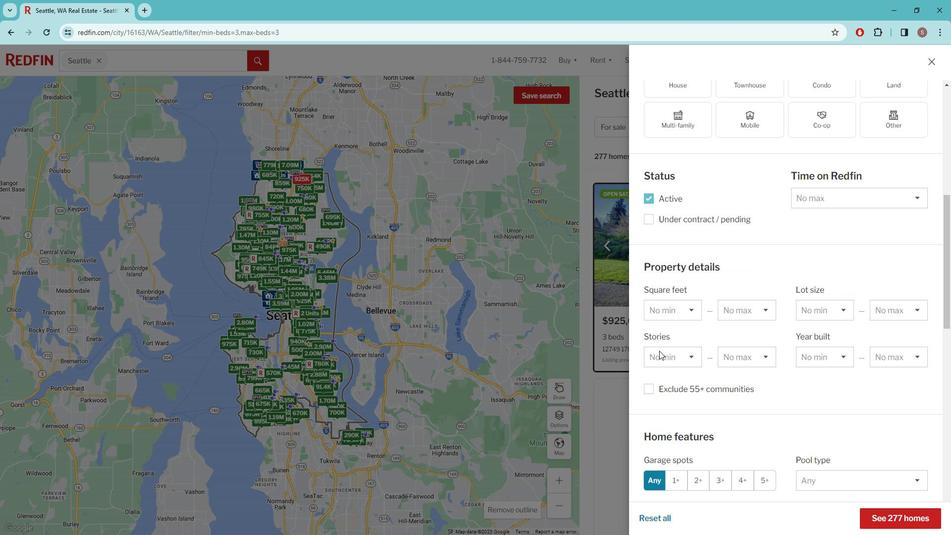 
Action: Mouse scrolled (672, 350) with delta (0, 0)
Screenshot: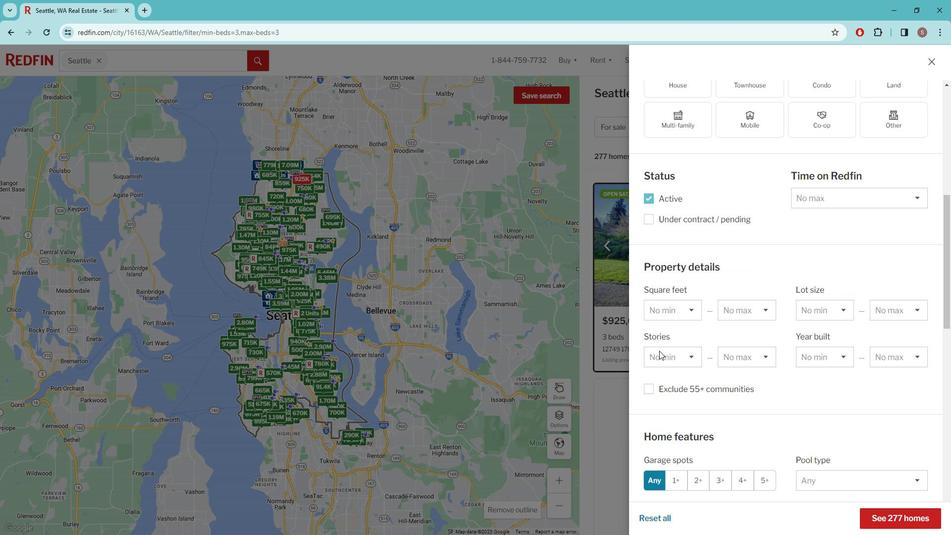 
Action: Mouse scrolled (672, 350) with delta (0, 0)
Screenshot: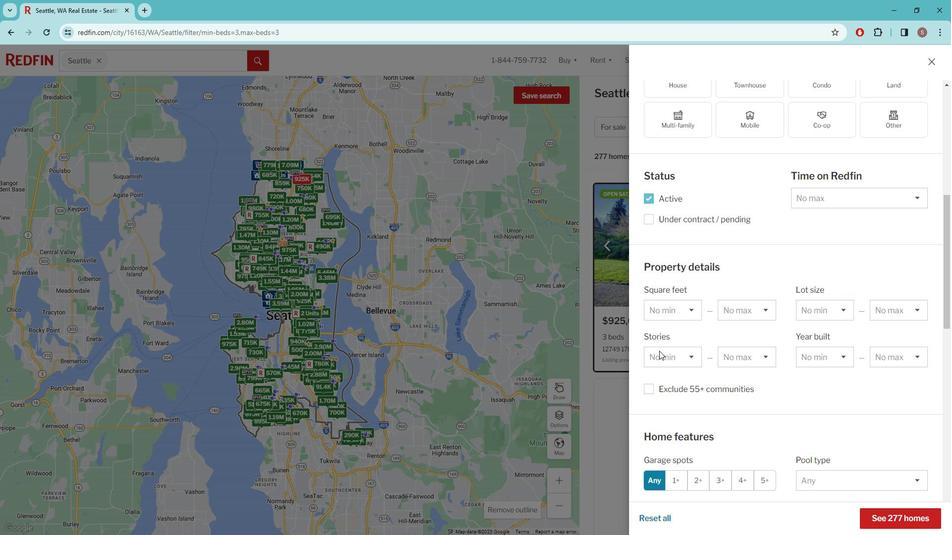 
Action: Mouse moved to (787, 283)
Screenshot: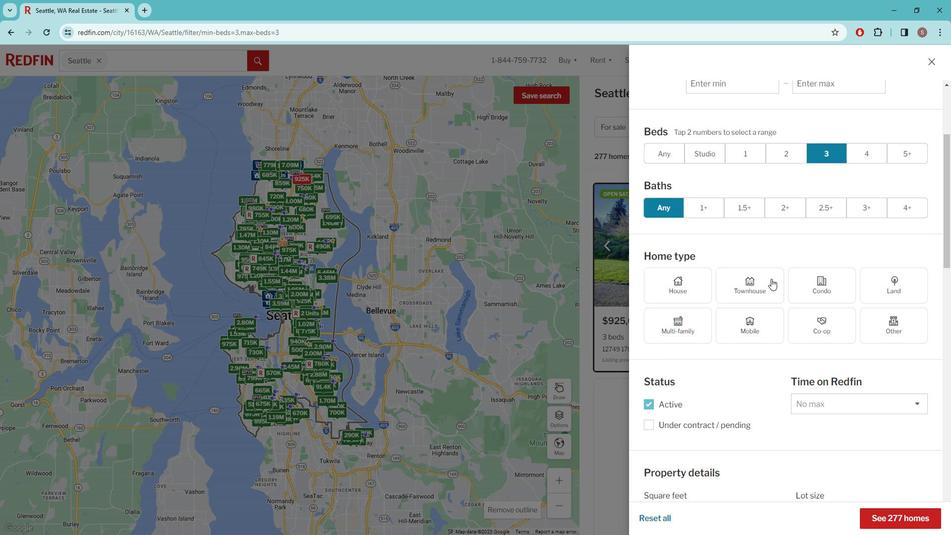 
Action: Mouse scrolled (787, 284) with delta (0, 0)
Screenshot: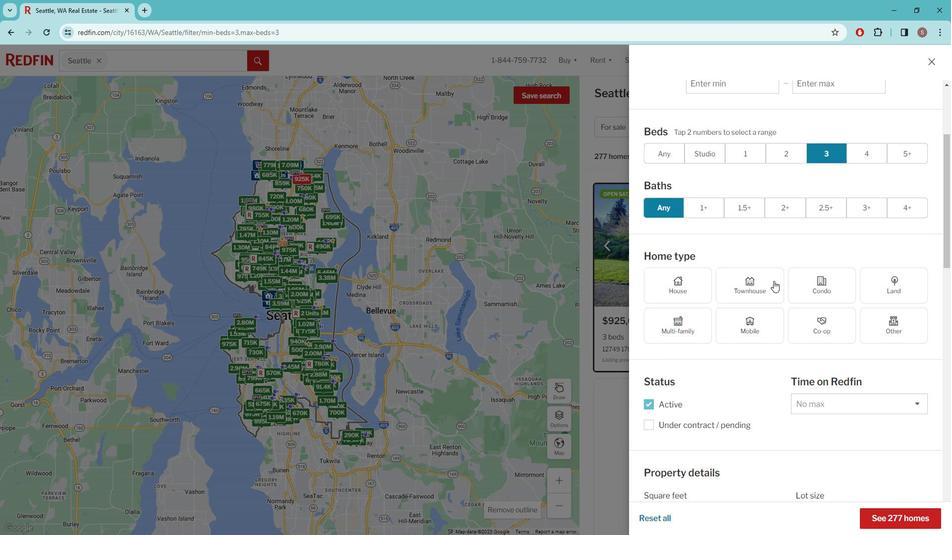 
Action: Mouse moved to (785, 337)
Screenshot: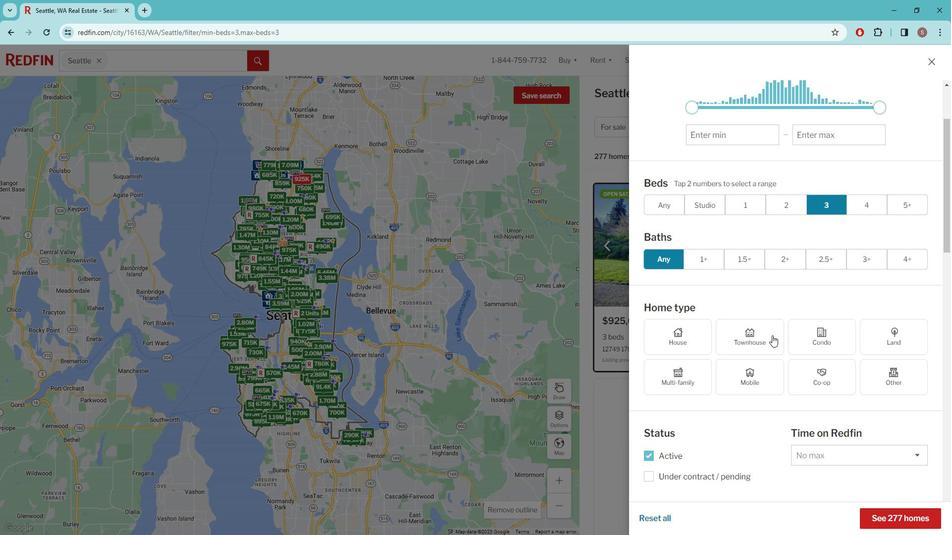 
Action: Mouse pressed left at (785, 337)
Screenshot: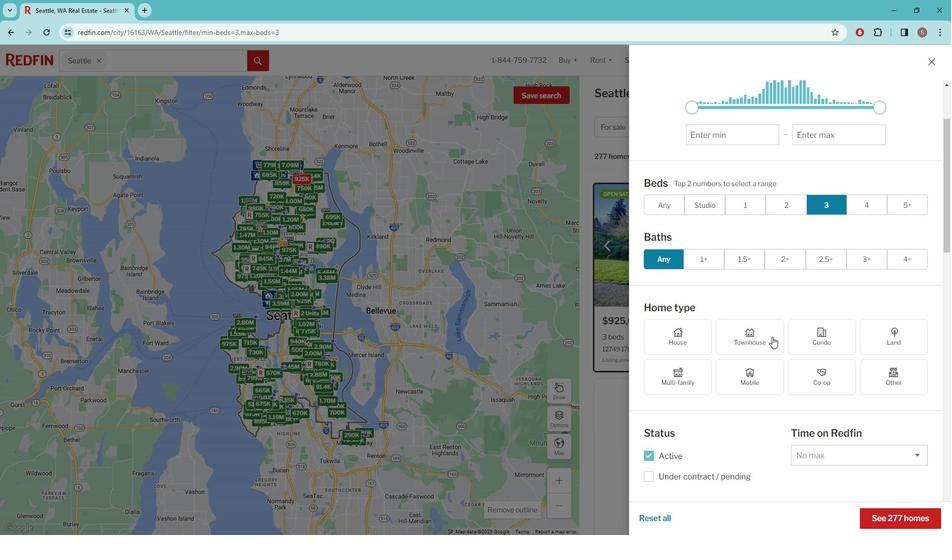 
Action: Mouse moved to (782, 337)
Screenshot: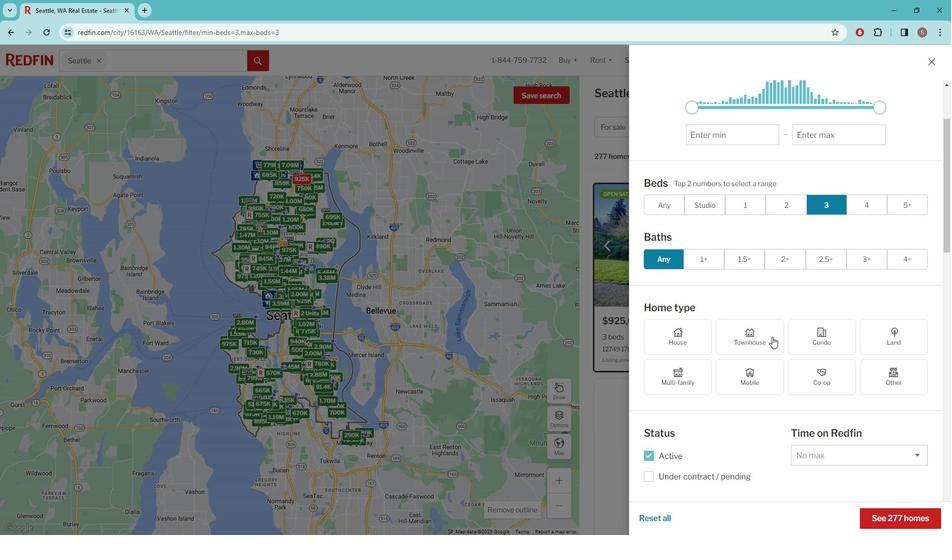 
Action: Mouse scrolled (782, 336) with delta (0, 0)
Screenshot: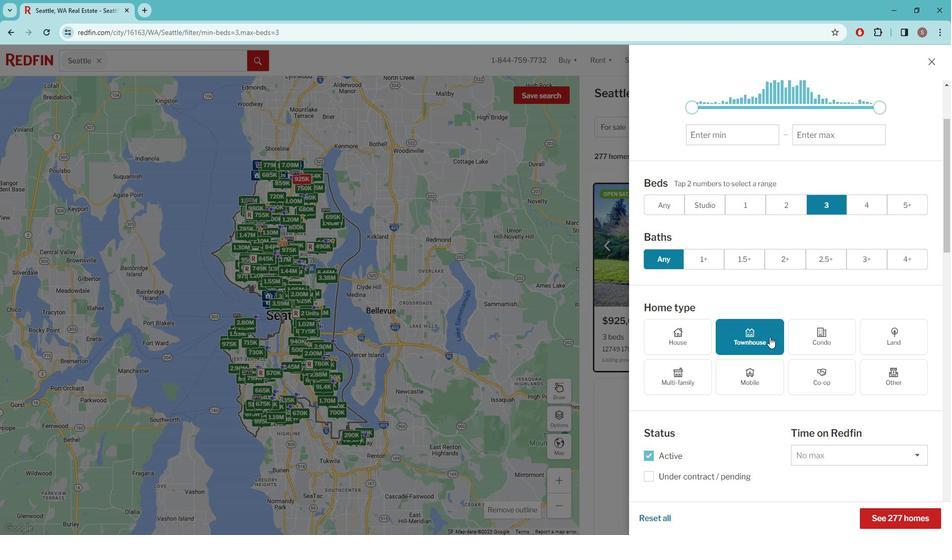 
Action: Mouse scrolled (782, 336) with delta (0, 0)
Screenshot: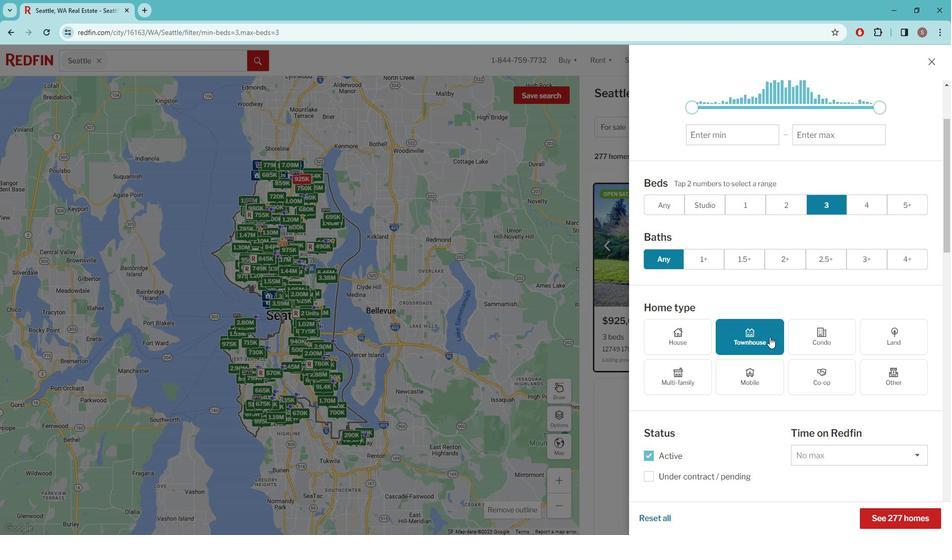 
Action: Mouse scrolled (782, 336) with delta (0, 0)
Screenshot: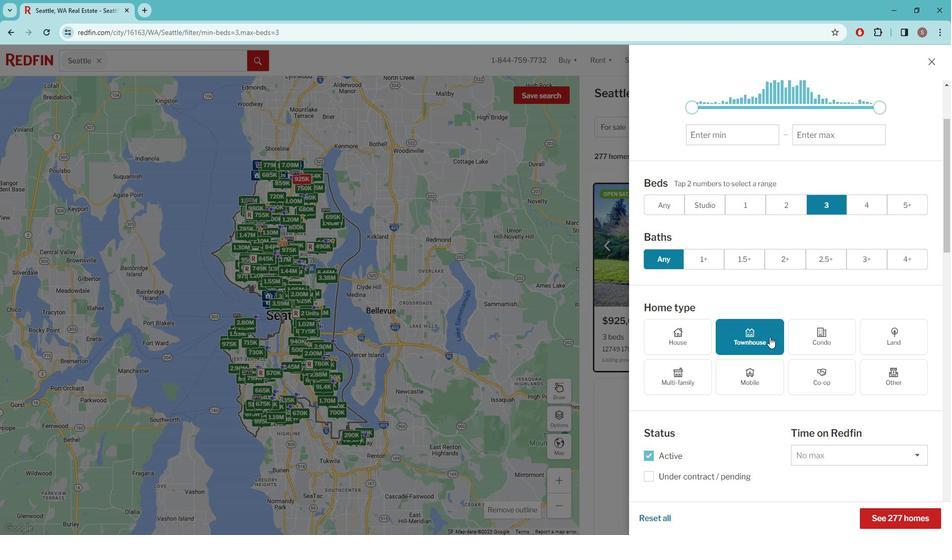 
Action: Mouse scrolled (782, 336) with delta (0, 0)
Screenshot: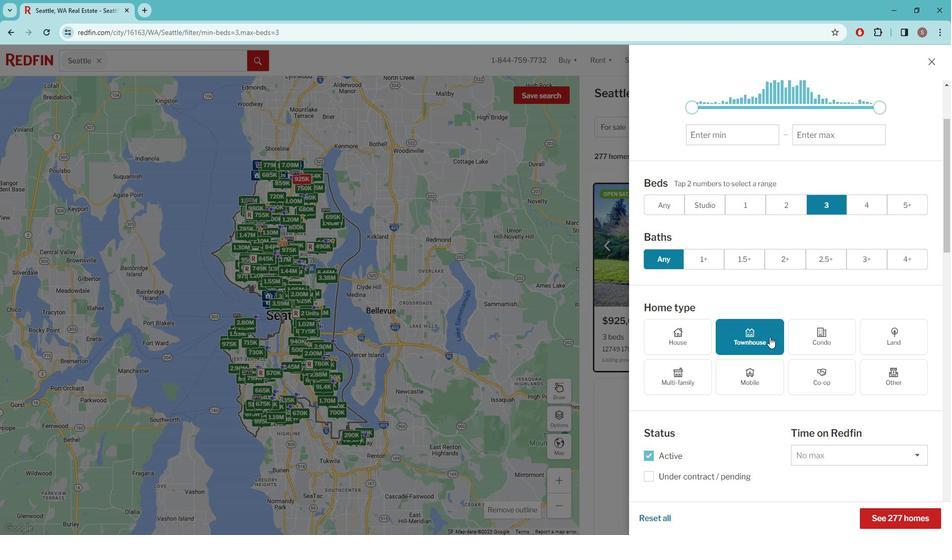 
Action: Mouse scrolled (782, 336) with delta (0, 0)
Screenshot: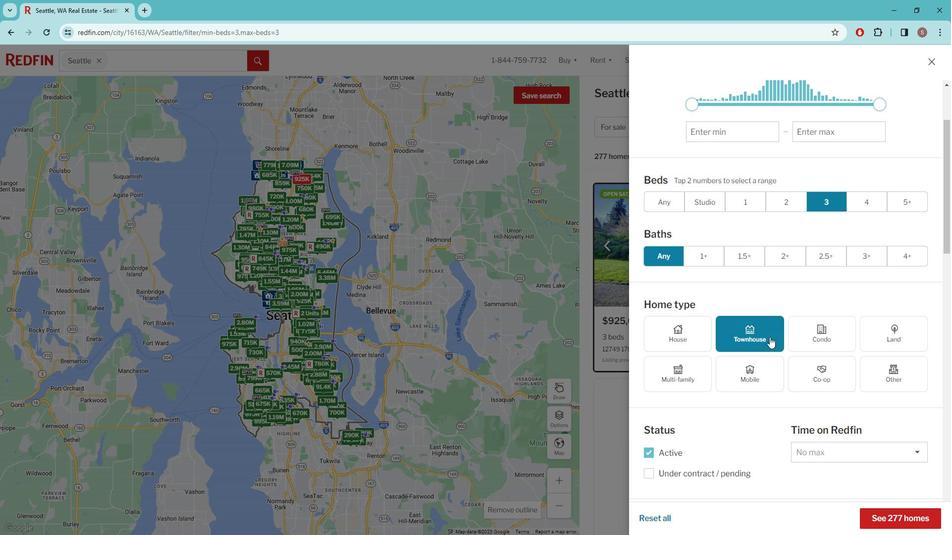 
Action: Mouse scrolled (782, 336) with delta (0, 0)
Screenshot: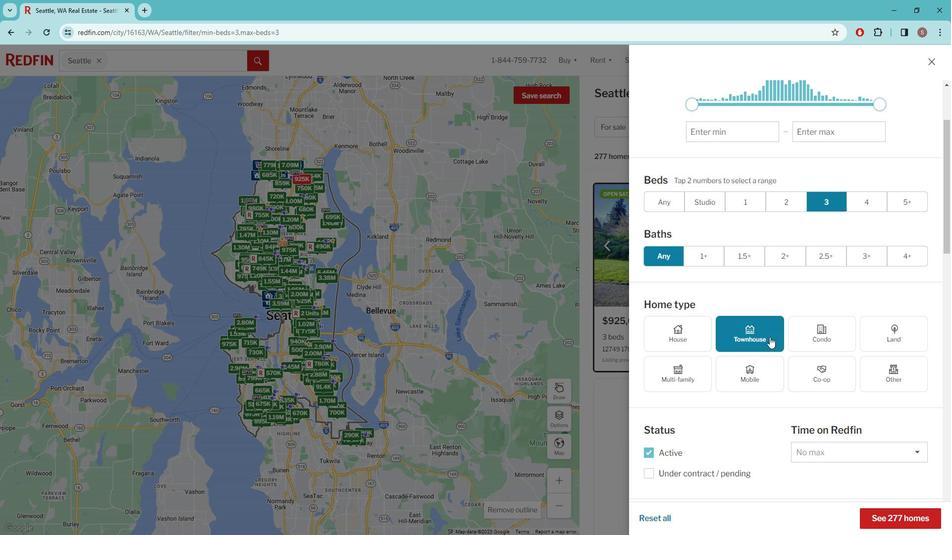 
Action: Mouse moved to (782, 336)
Screenshot: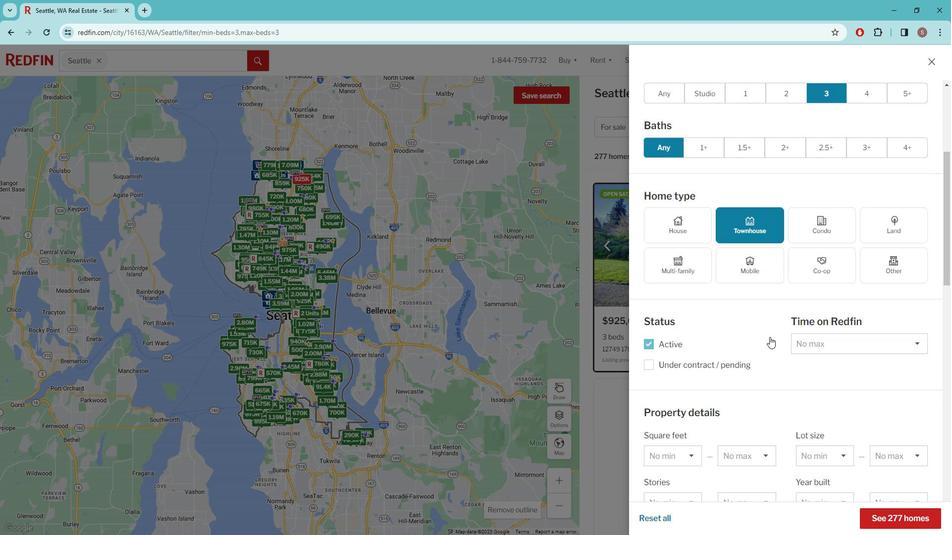 
Action: Mouse scrolled (782, 335) with delta (0, 0)
Screenshot: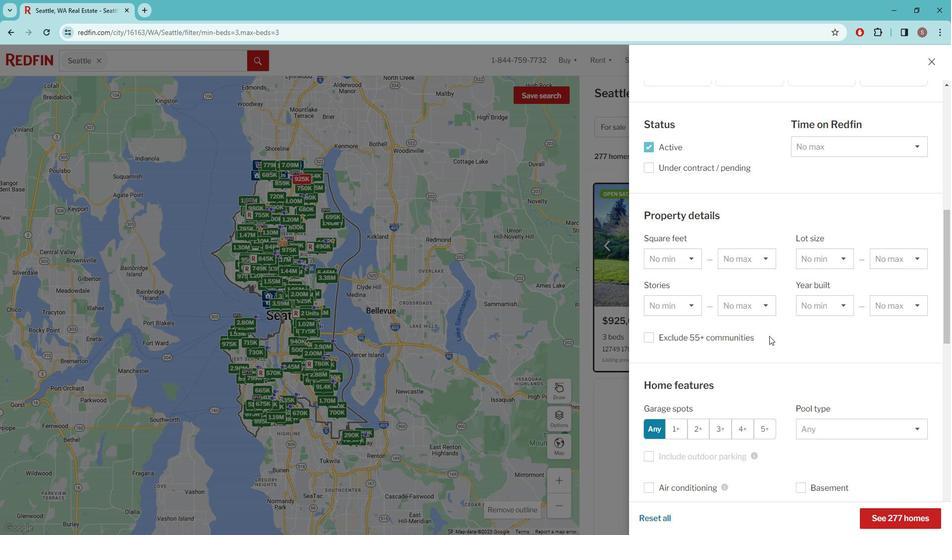 
Action: Mouse scrolled (782, 335) with delta (0, 0)
Screenshot: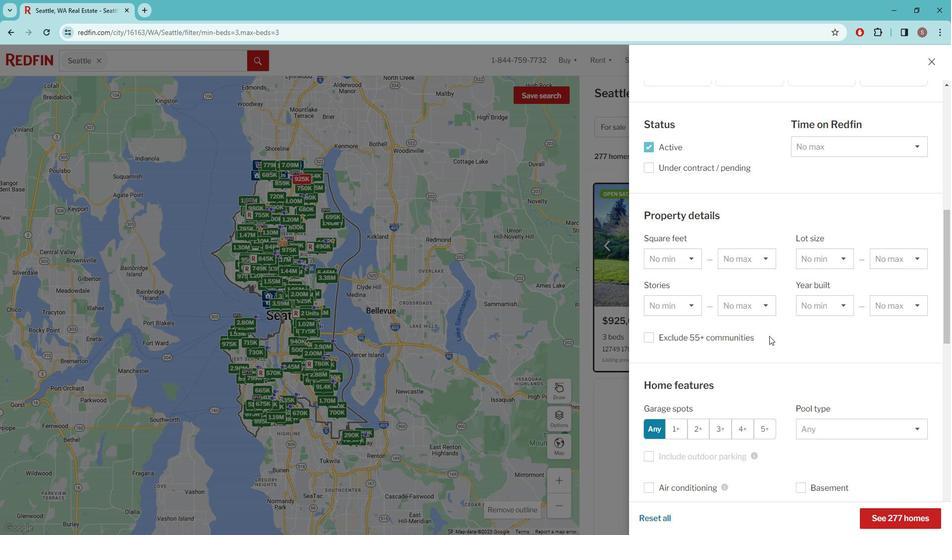 
Action: Mouse scrolled (782, 335) with delta (0, 0)
Screenshot: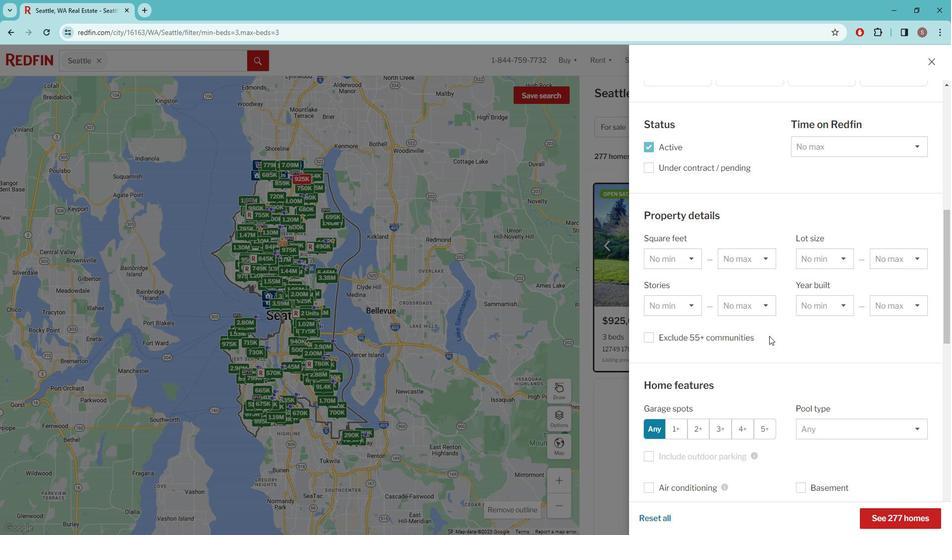 
Action: Mouse scrolled (782, 335) with delta (0, 0)
Screenshot: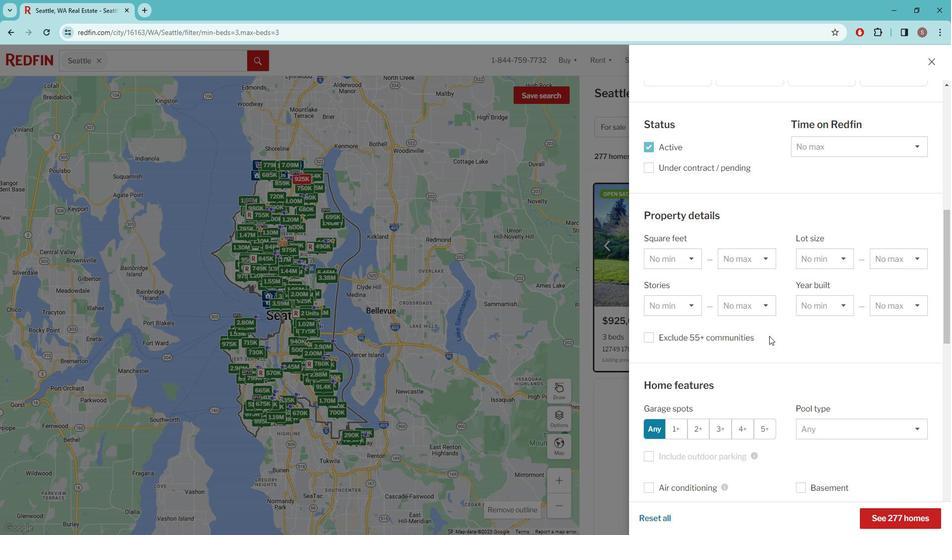 
Action: Mouse scrolled (782, 335) with delta (0, 0)
Screenshot: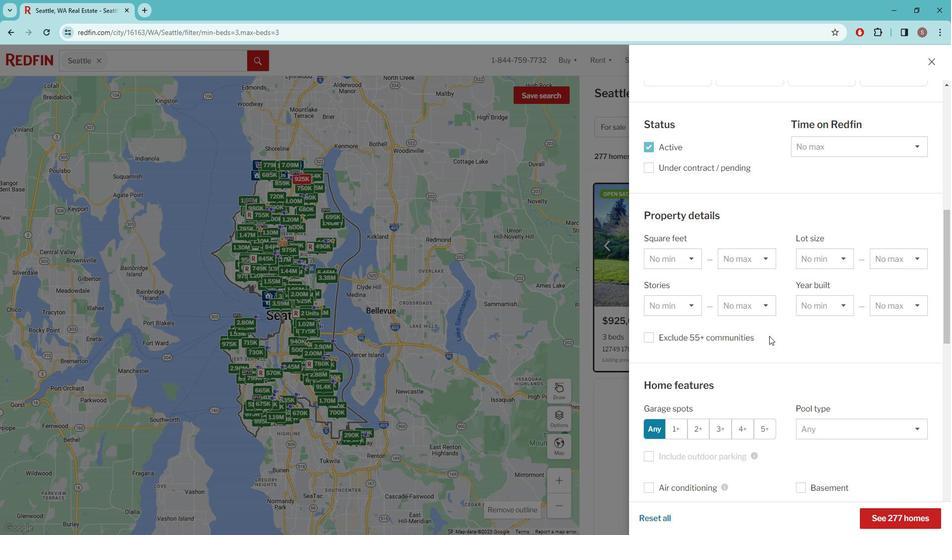 
Action: Mouse scrolled (782, 335) with delta (0, 0)
Screenshot: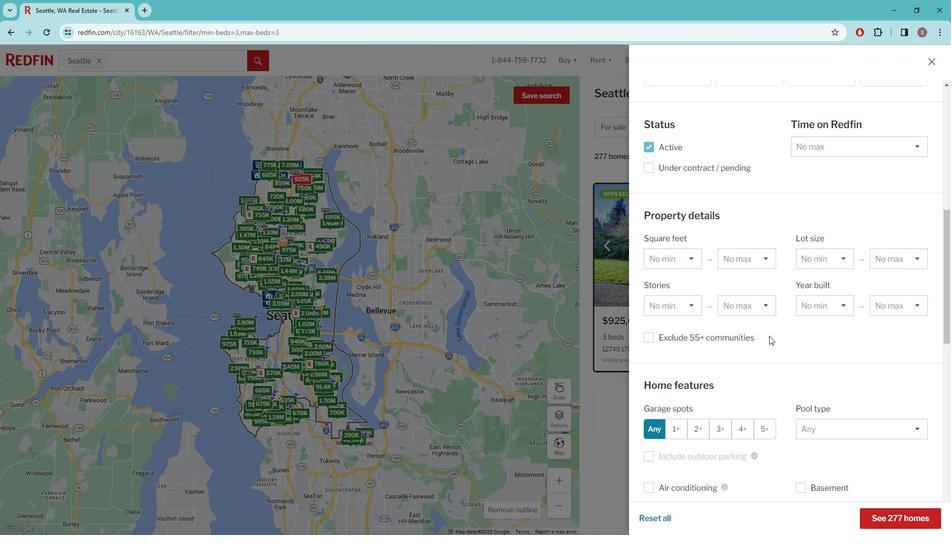 
Action: Mouse moved to (782, 335)
Screenshot: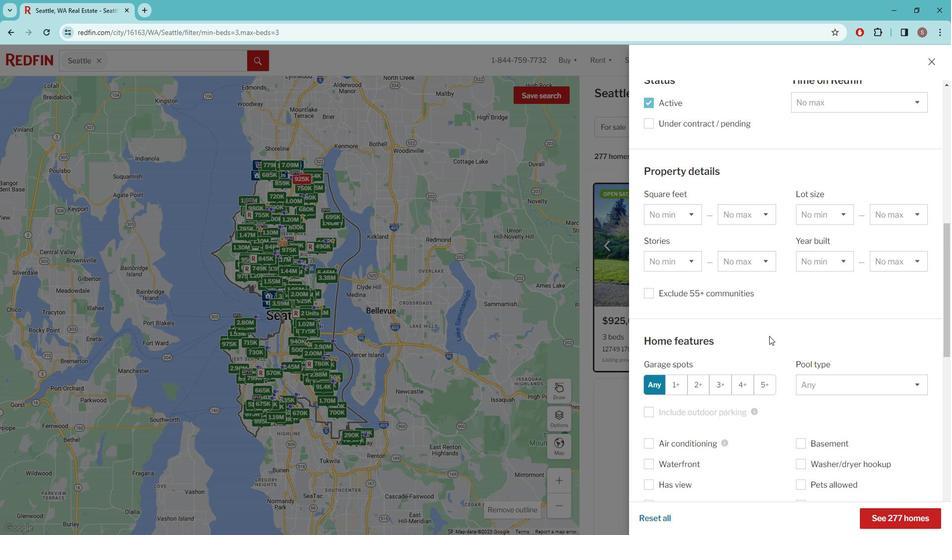 
Action: Mouse scrolled (782, 334) with delta (0, 0)
Screenshot: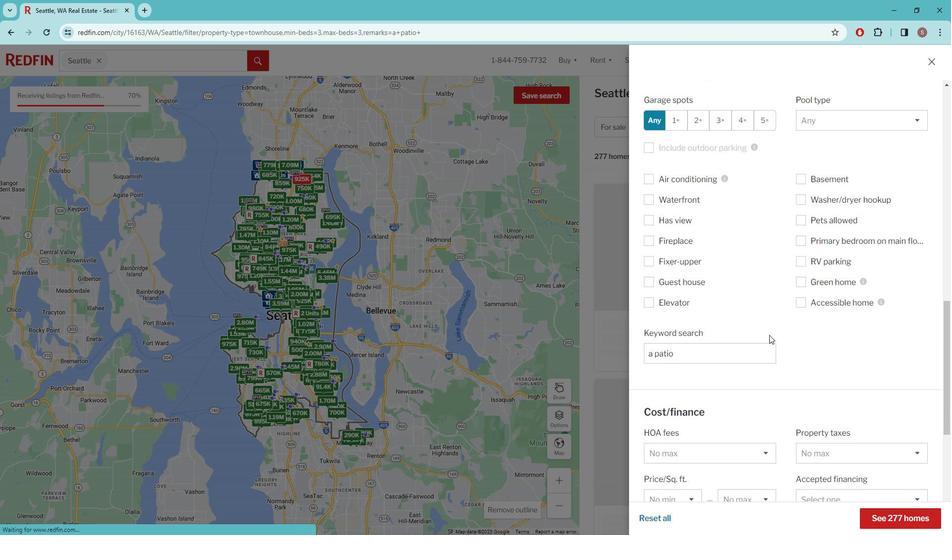 
Action: Mouse scrolled (782, 334) with delta (0, 0)
Screenshot: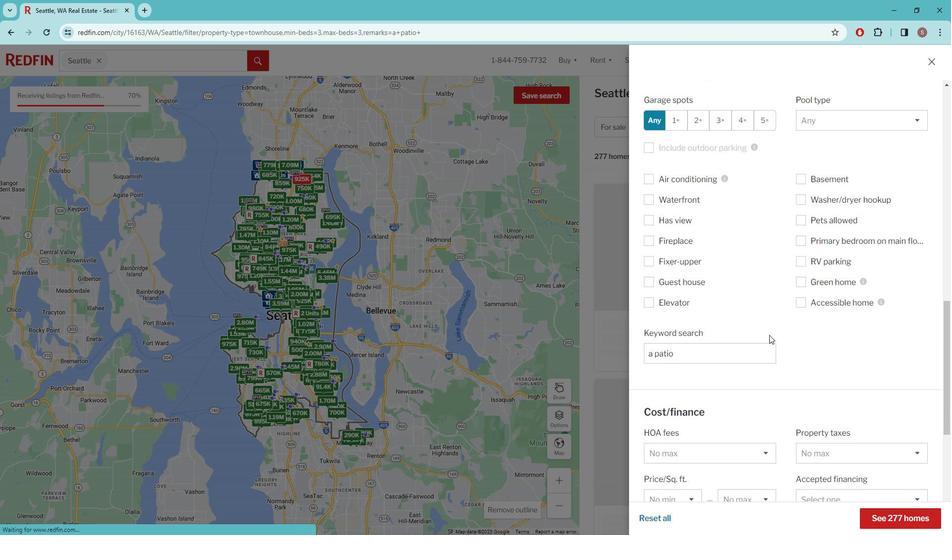 
Action: Mouse scrolled (782, 334) with delta (0, 0)
Screenshot: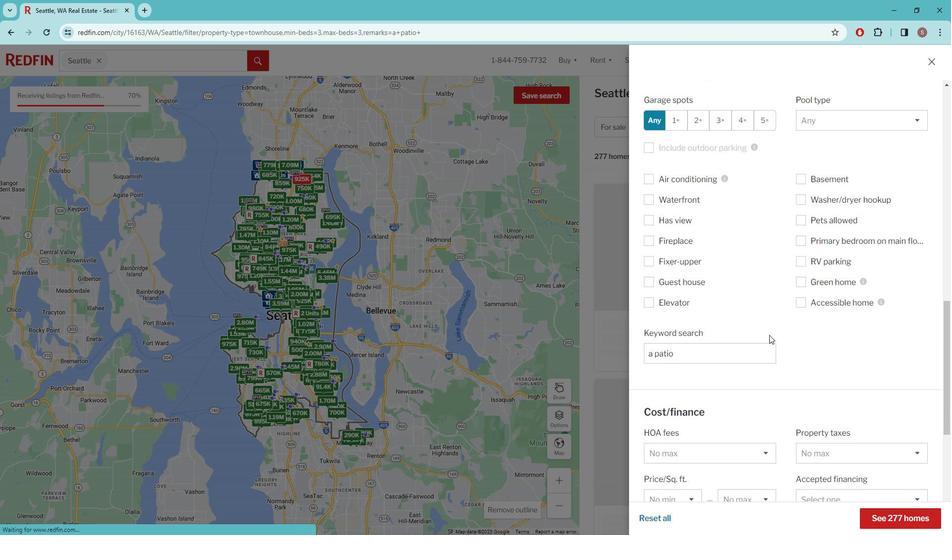 
Action: Mouse scrolled (782, 334) with delta (0, 0)
Screenshot: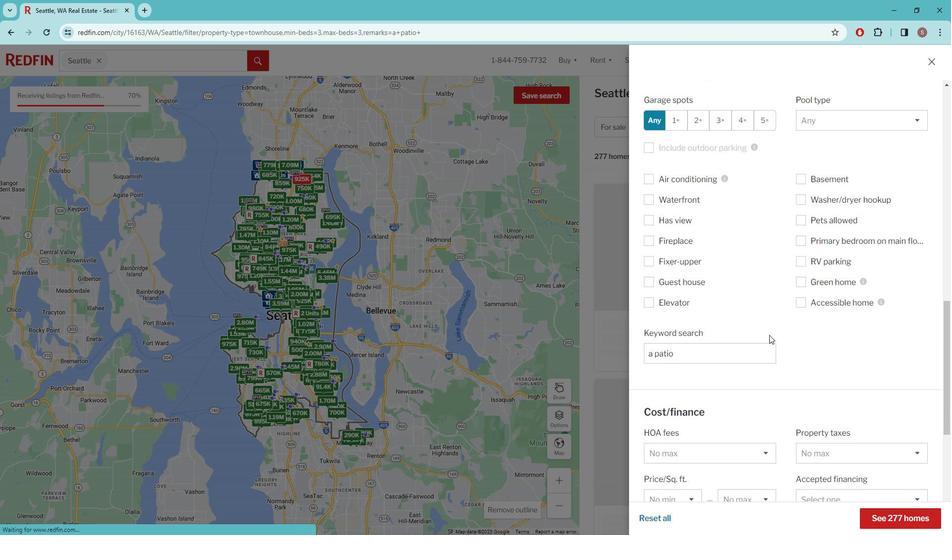 
Action: Mouse scrolled (782, 334) with delta (0, 0)
Screenshot: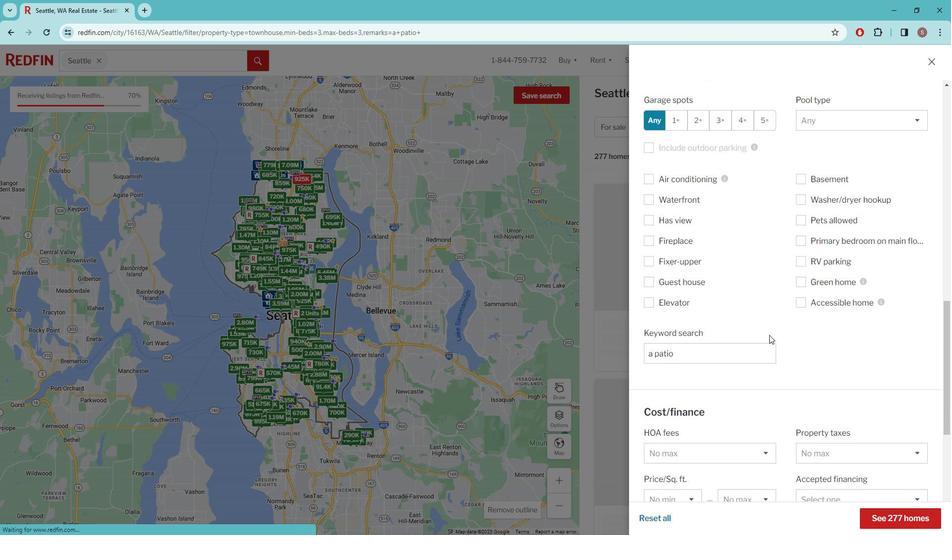 
Action: Mouse scrolled (782, 334) with delta (0, 0)
Screenshot: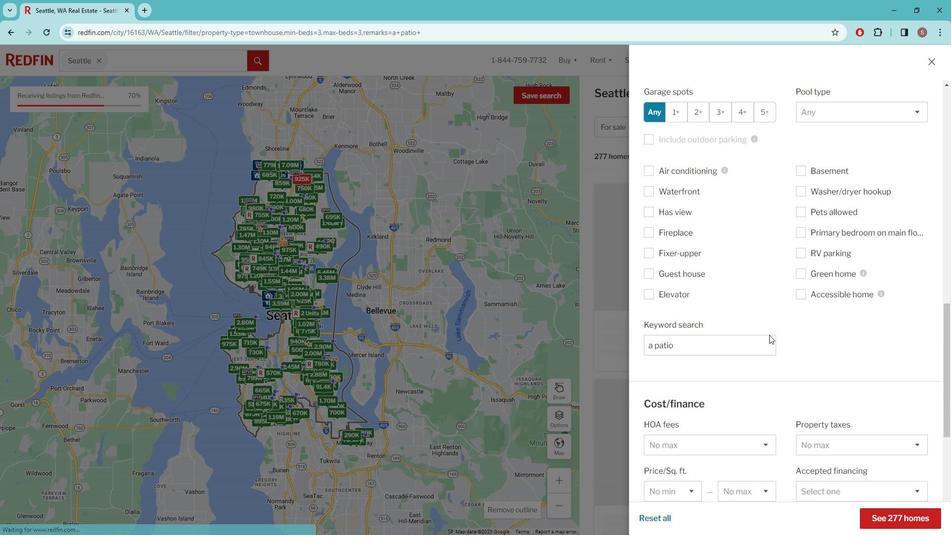 
Action: Mouse scrolled (782, 334) with delta (0, 0)
Screenshot: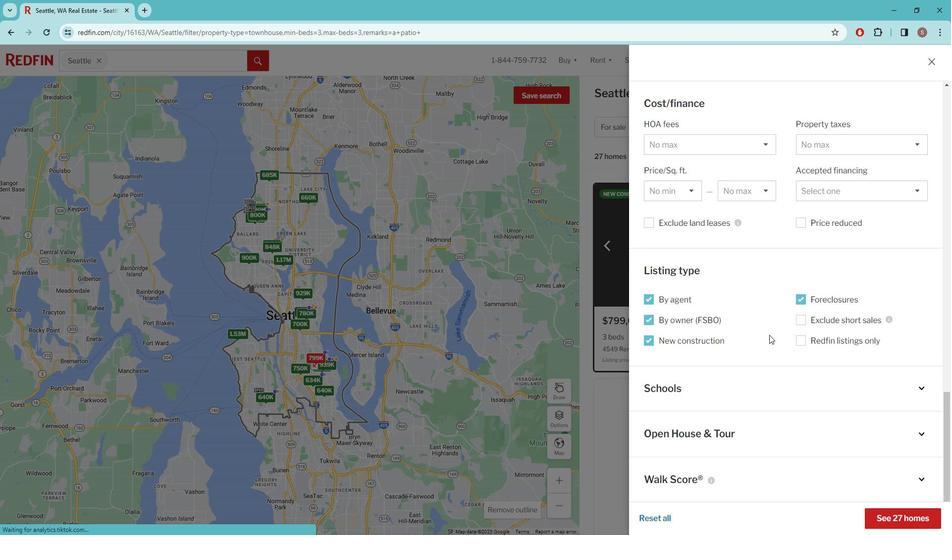 
Action: Mouse scrolled (782, 334) with delta (0, 0)
Screenshot: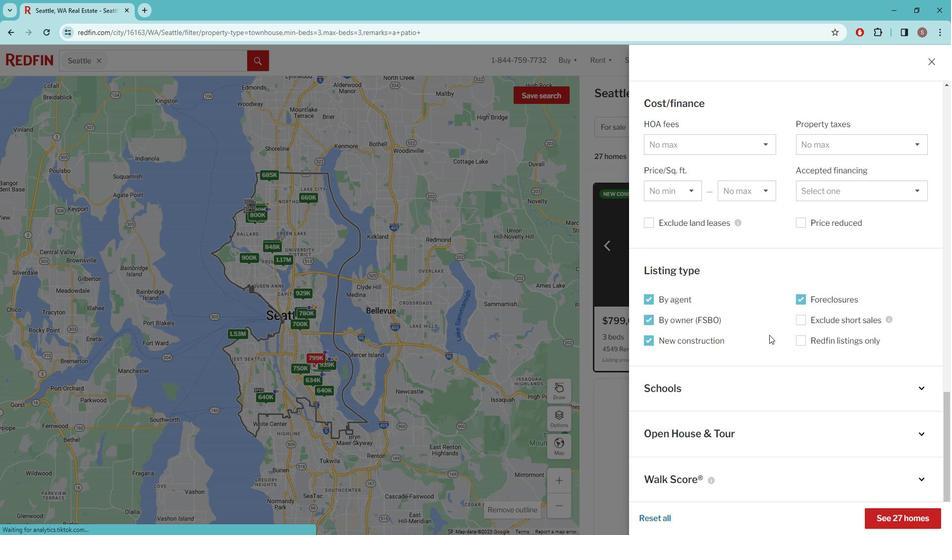 
Action: Mouse scrolled (782, 334) with delta (0, 0)
Screenshot: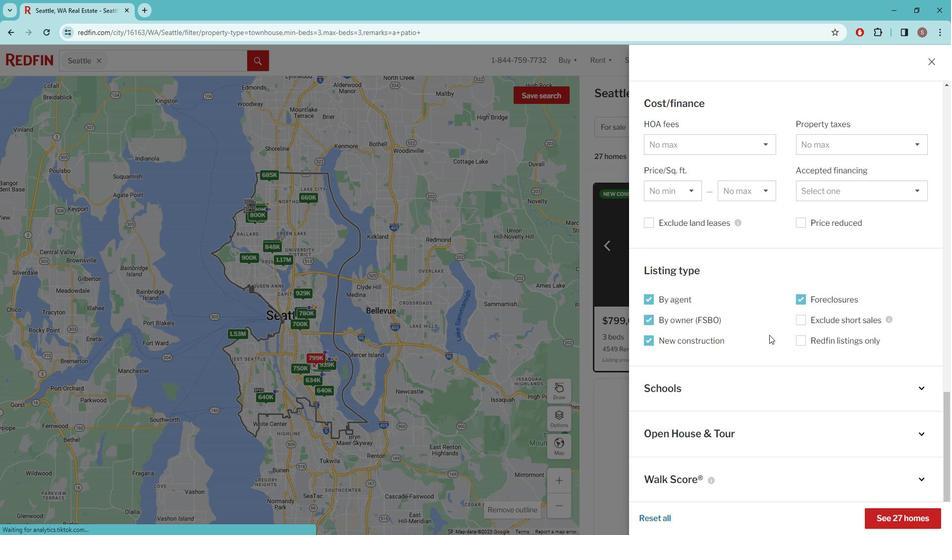 
Action: Mouse scrolled (782, 334) with delta (0, 0)
Screenshot: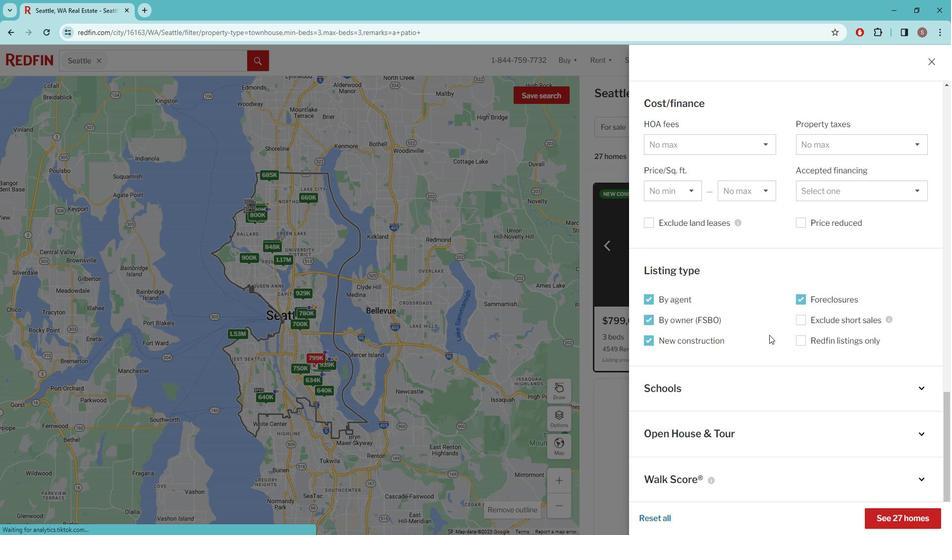 
Action: Mouse scrolled (782, 334) with delta (0, 0)
Screenshot: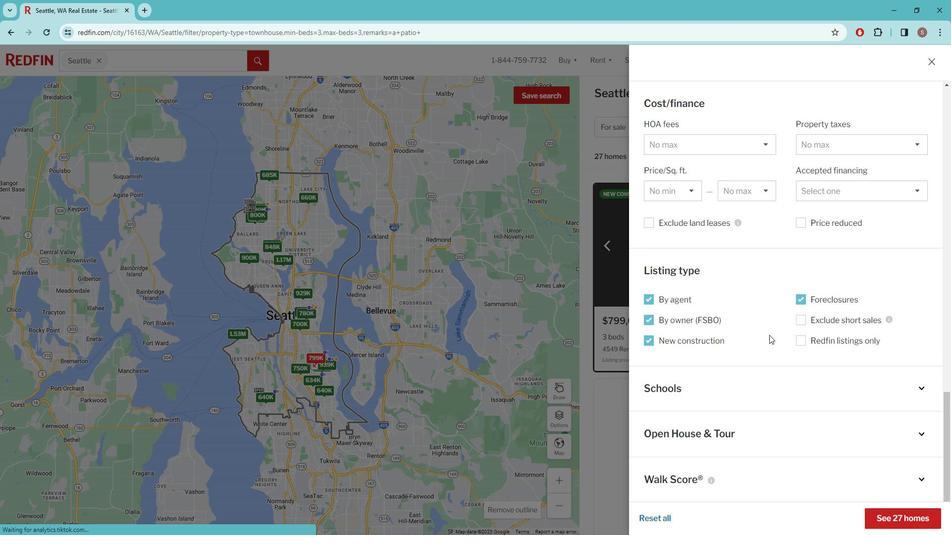 
Action: Mouse moved to (903, 507)
Screenshot: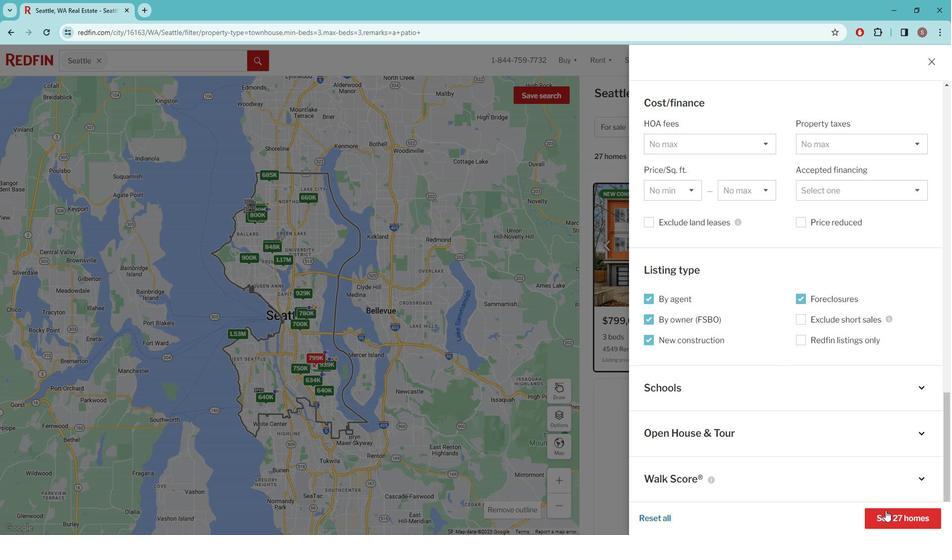 
Action: Mouse pressed left at (903, 507)
Screenshot: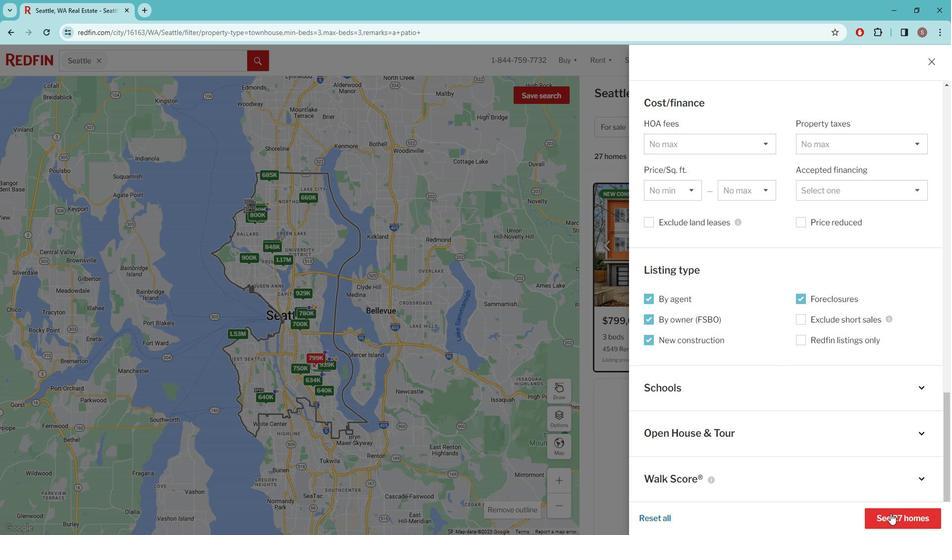 
Action: Mouse moved to (745, 319)
Screenshot: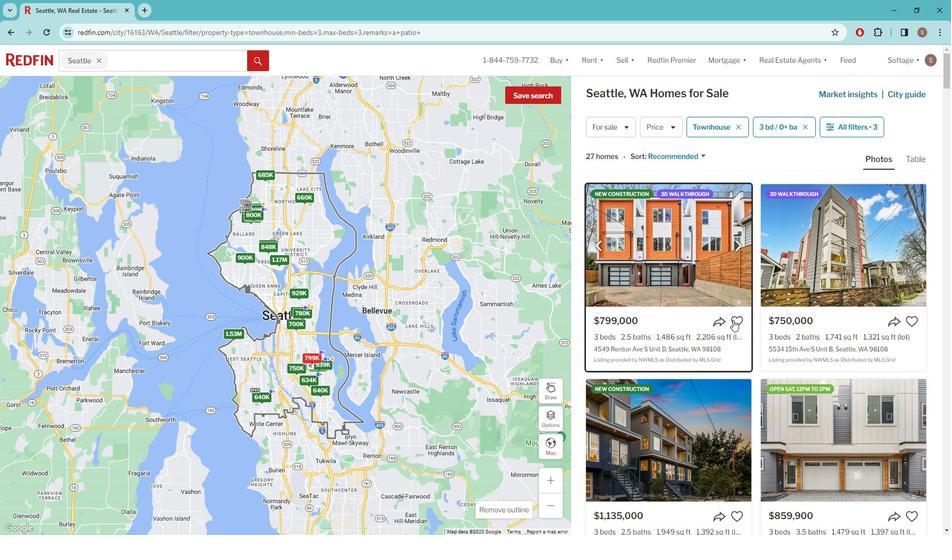 
Action: Mouse pressed left at (745, 319)
Screenshot: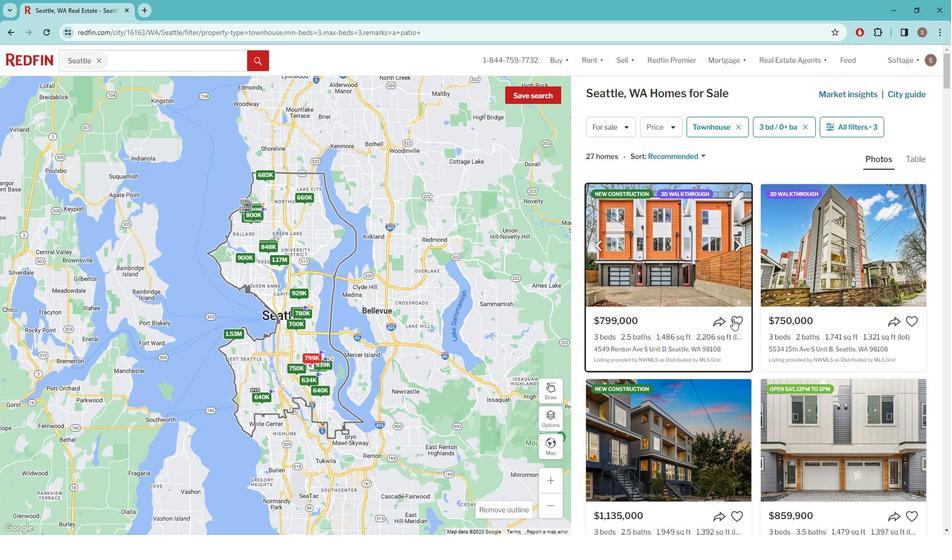 
